 Task: Setup paragraph 1 text in the me for the builder.
Action: Mouse moved to (1278, 92)
Screenshot: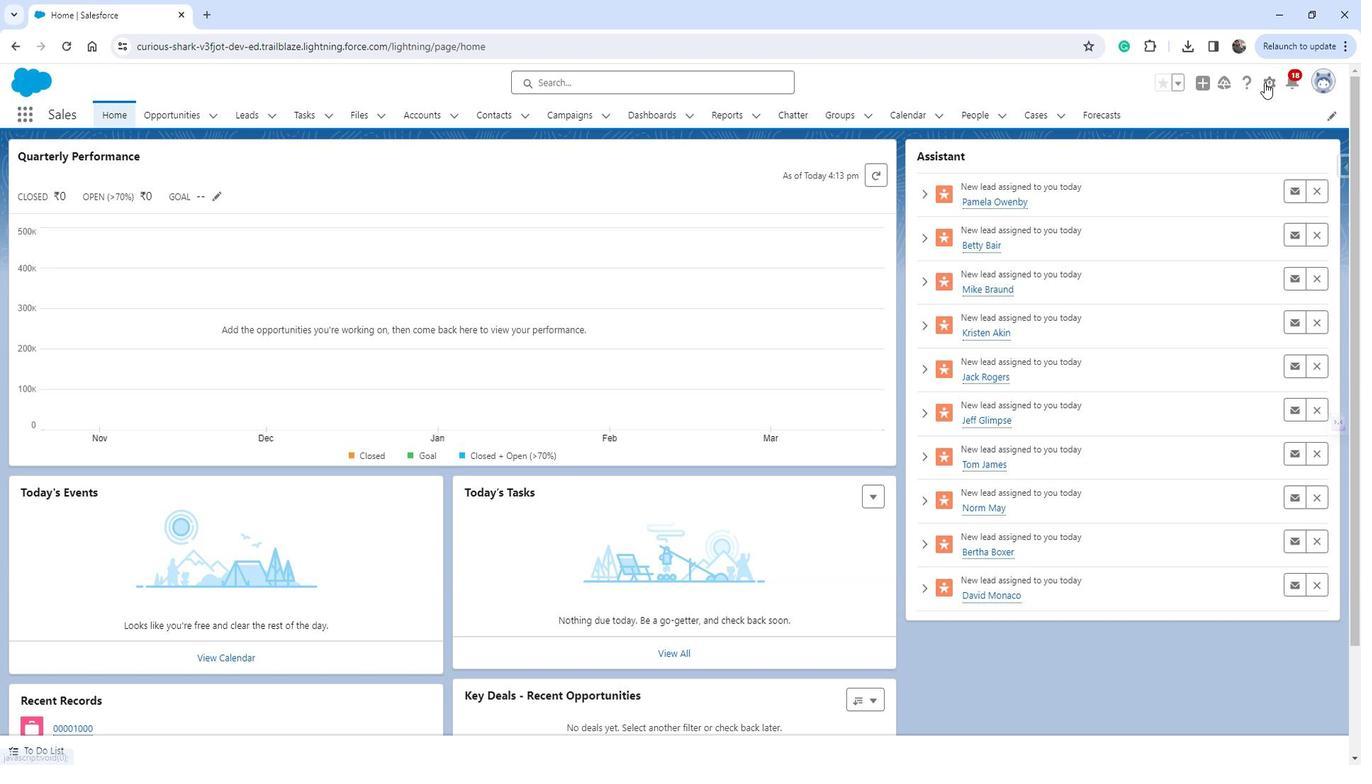 
Action: Mouse pressed left at (1278, 92)
Screenshot: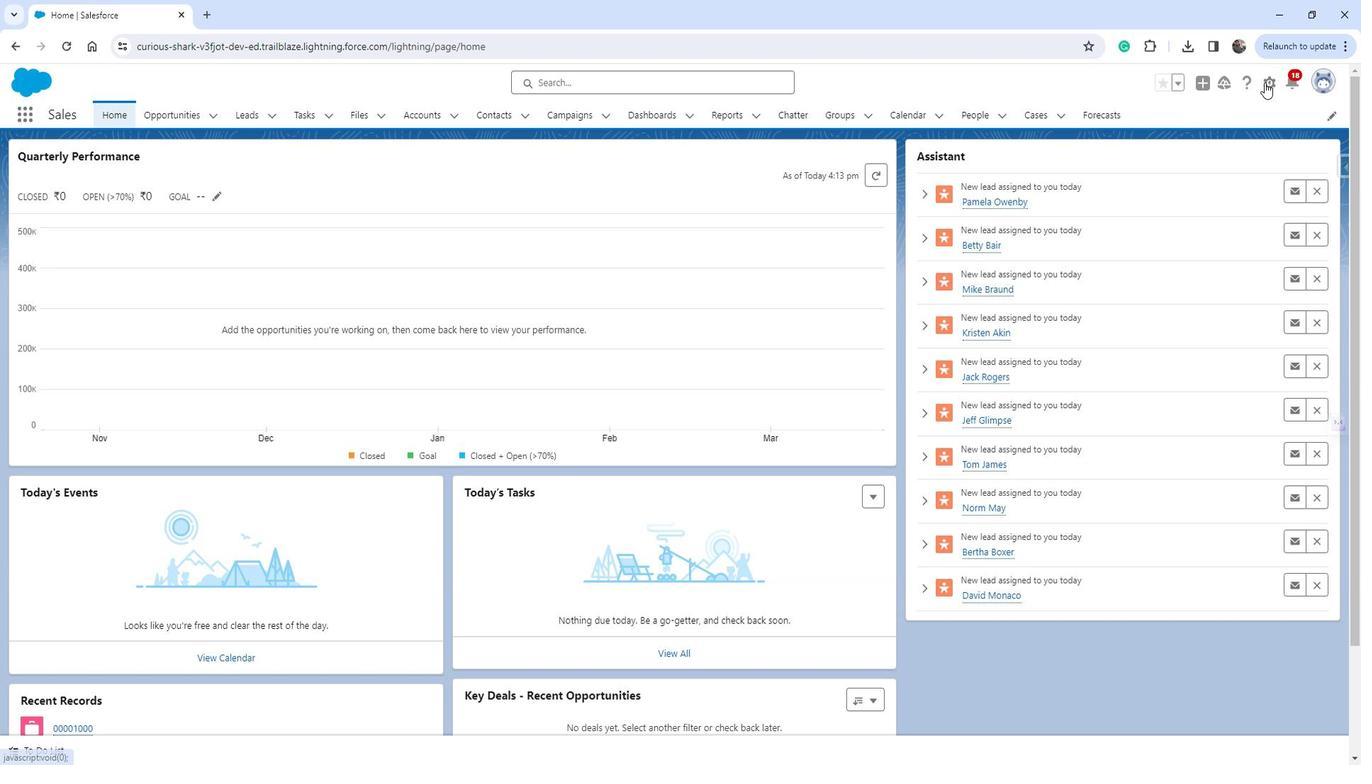 
Action: Mouse moved to (1230, 133)
Screenshot: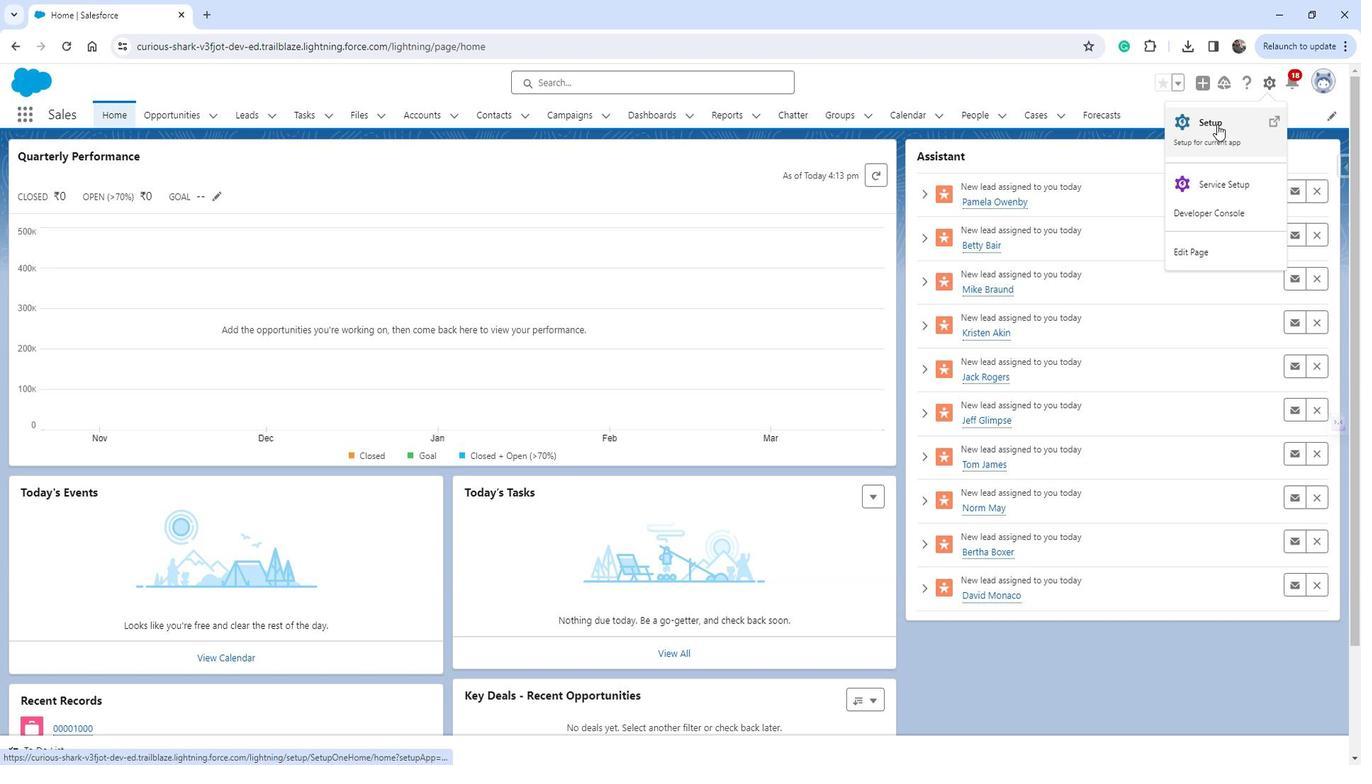 
Action: Mouse pressed left at (1230, 133)
Screenshot: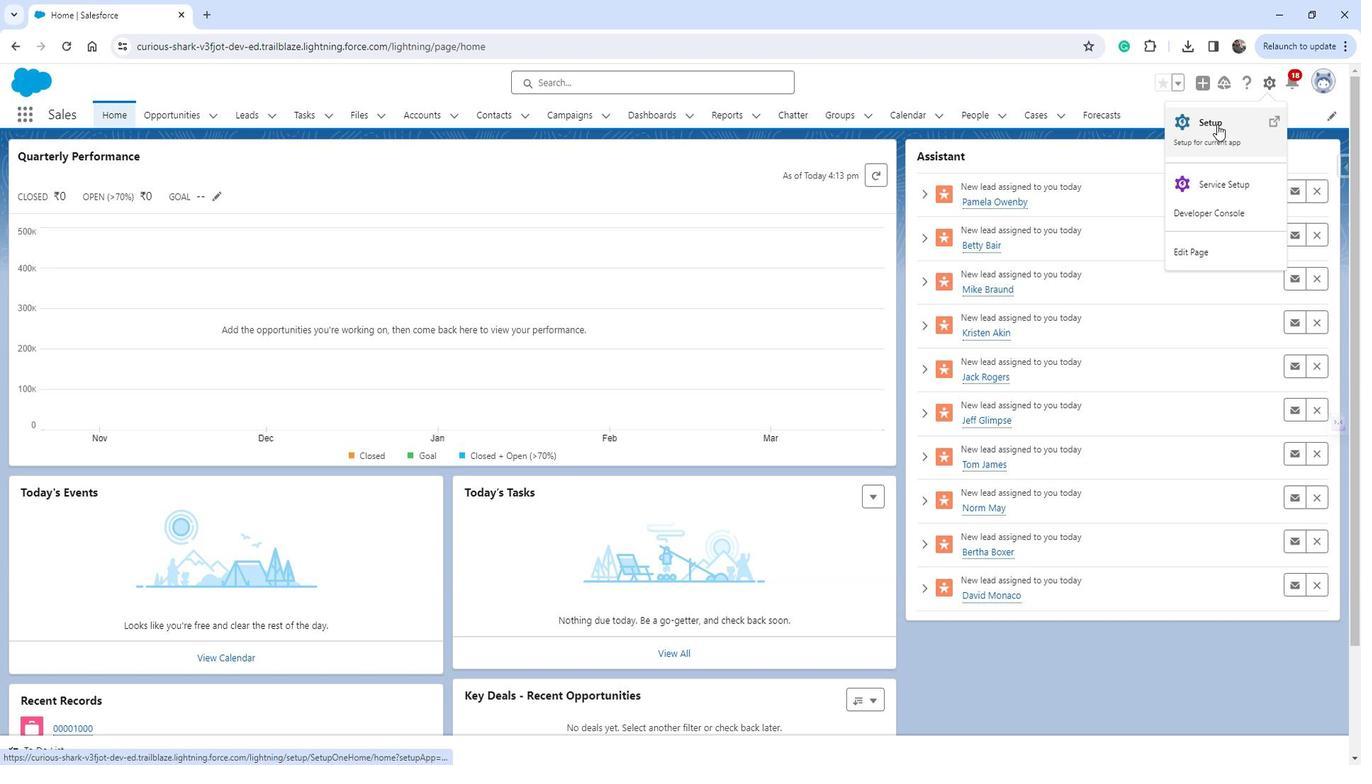 
Action: Mouse moved to (84, 410)
Screenshot: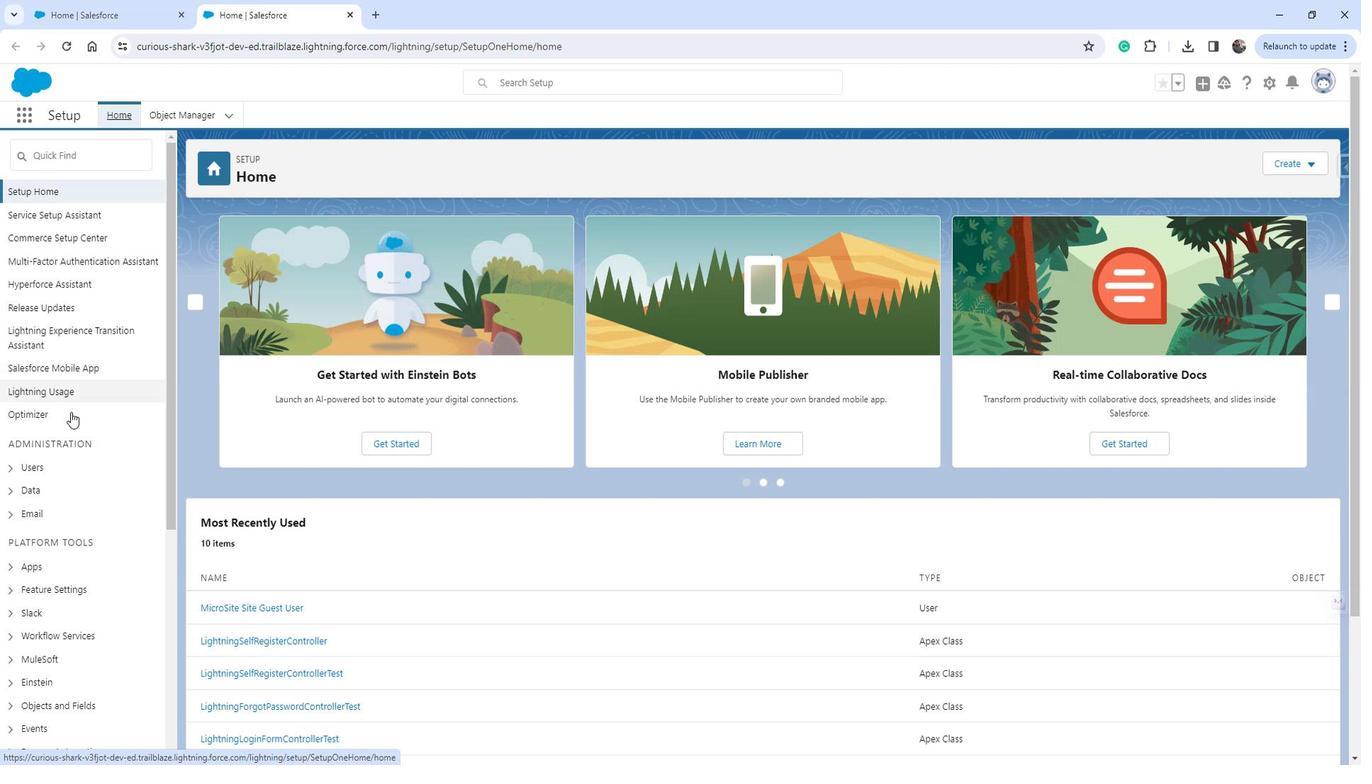 
Action: Mouse scrolled (84, 409) with delta (0, 0)
Screenshot: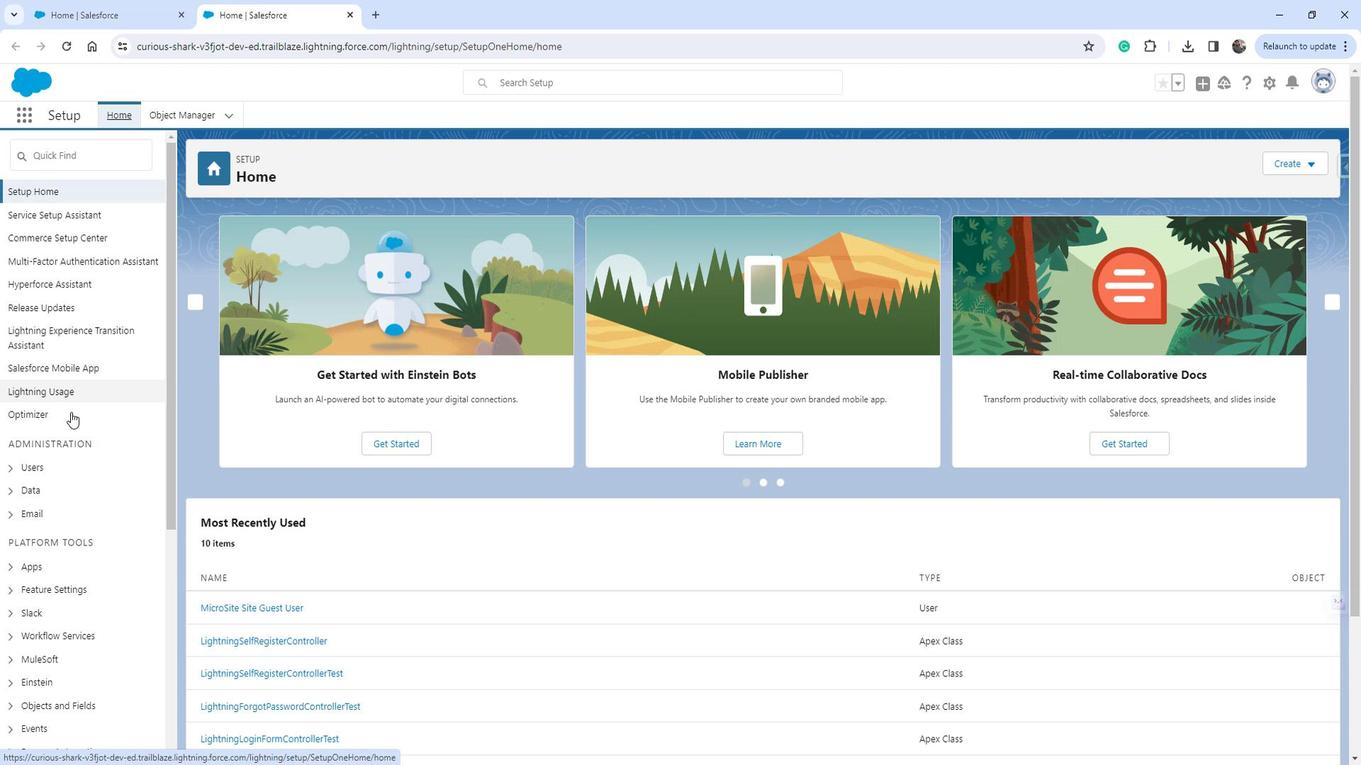 
Action: Mouse scrolled (84, 409) with delta (0, 0)
Screenshot: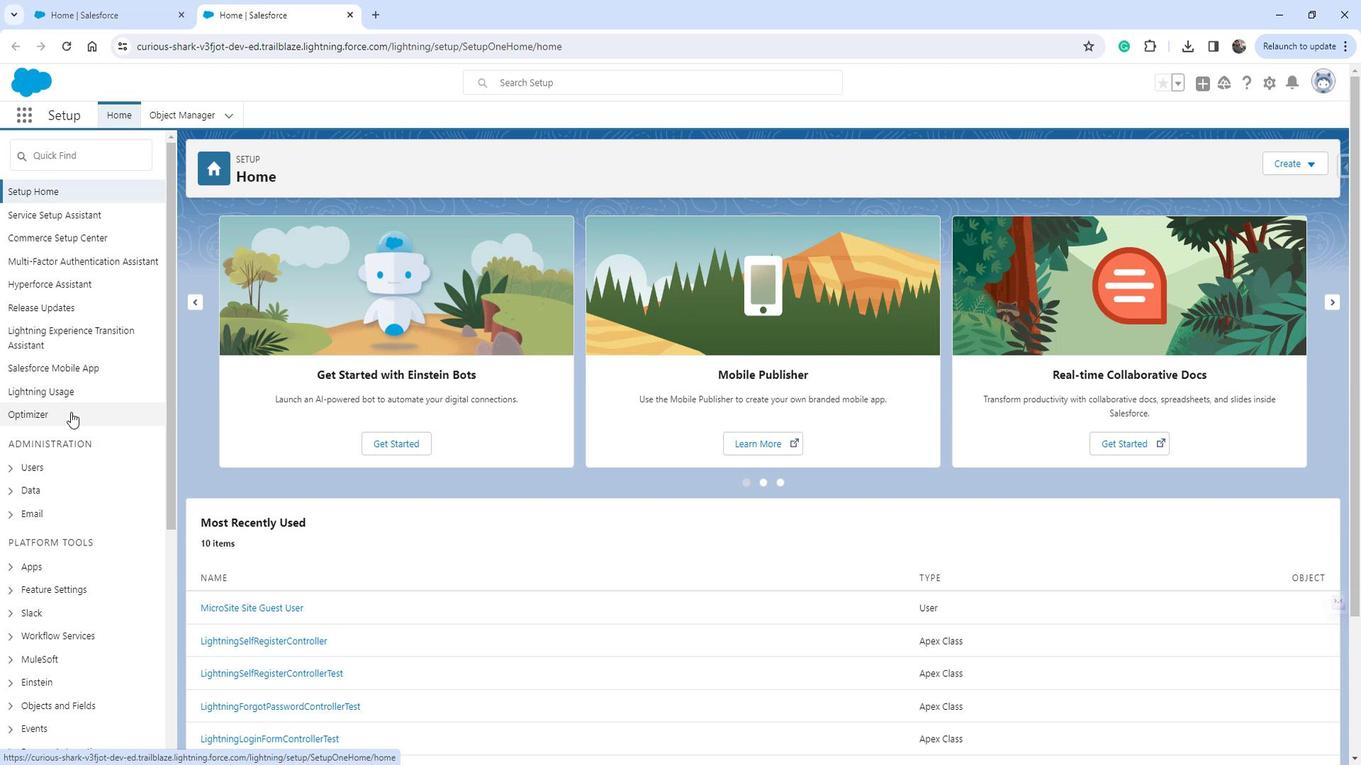 
Action: Mouse scrolled (84, 409) with delta (0, 0)
Screenshot: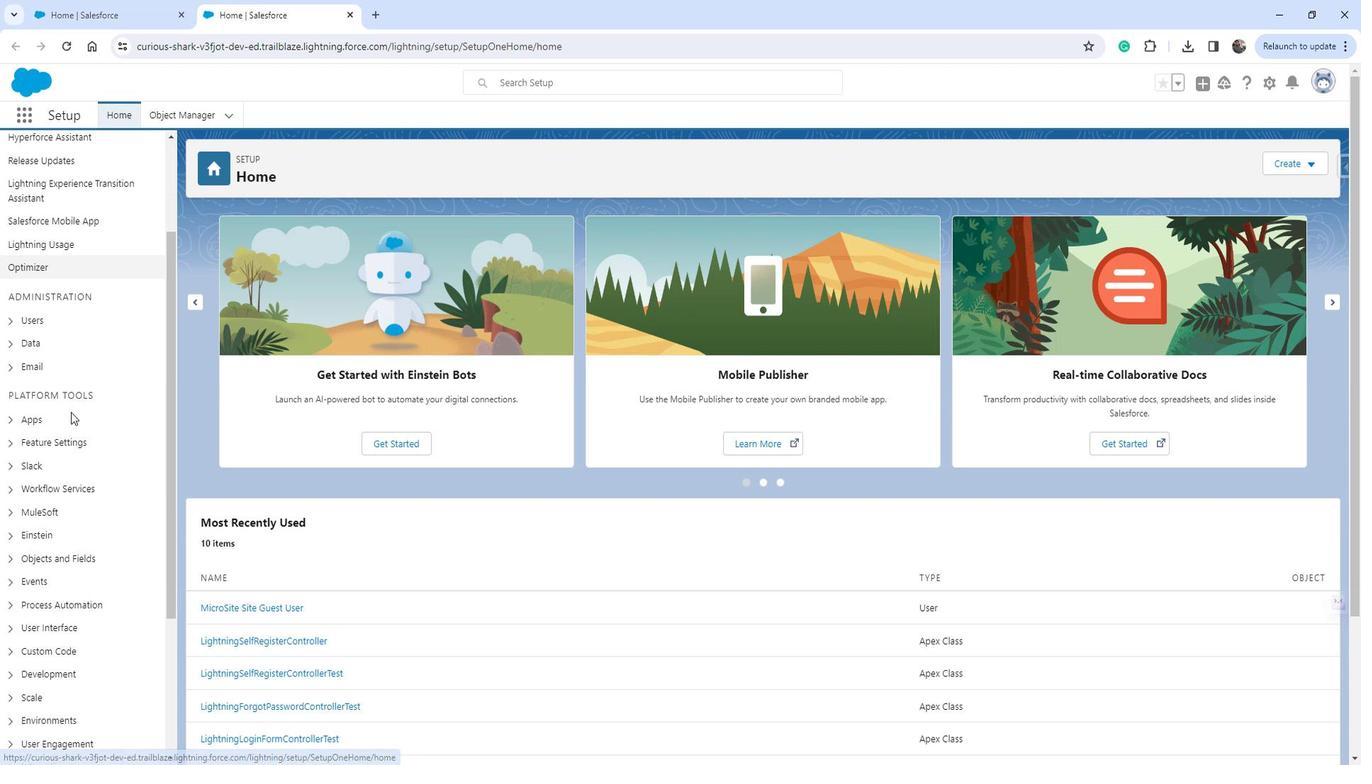 
Action: Mouse moved to (25, 368)
Screenshot: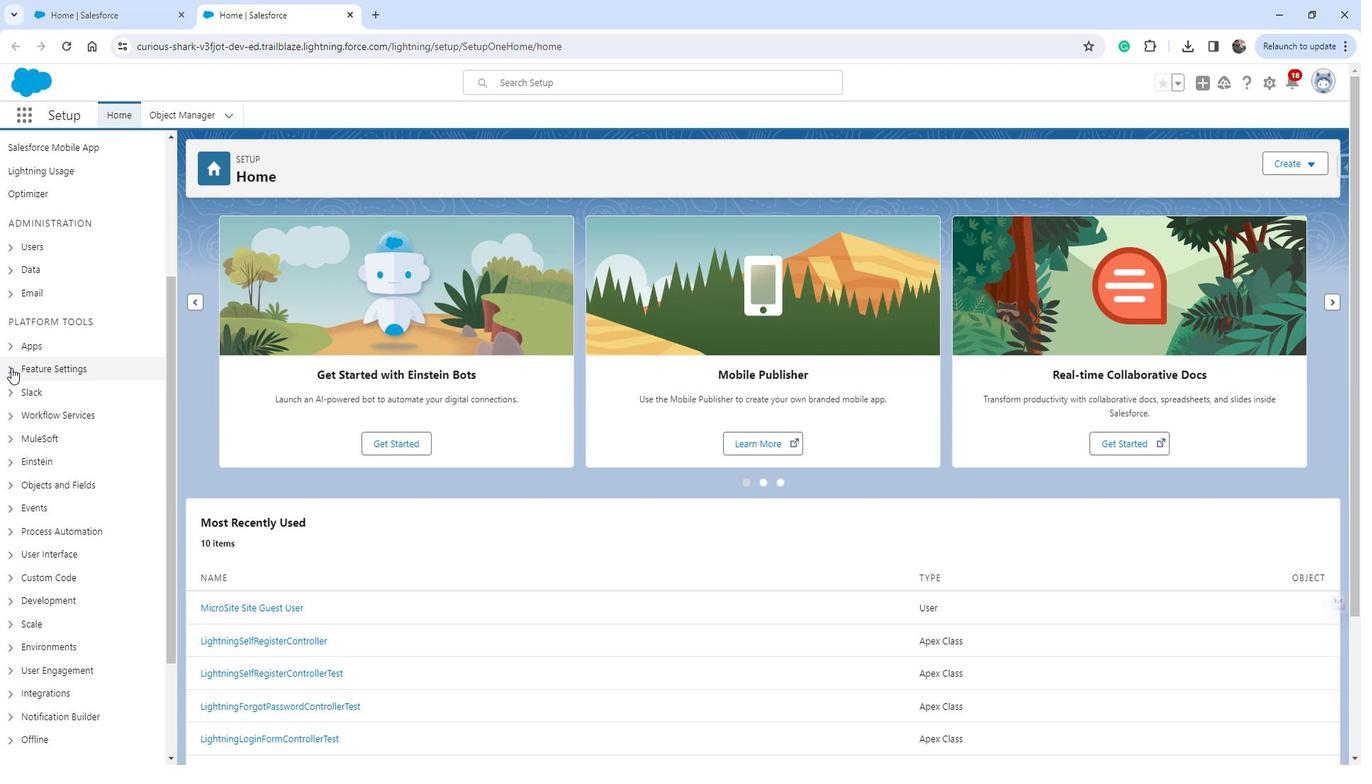 
Action: Mouse pressed left at (25, 368)
Screenshot: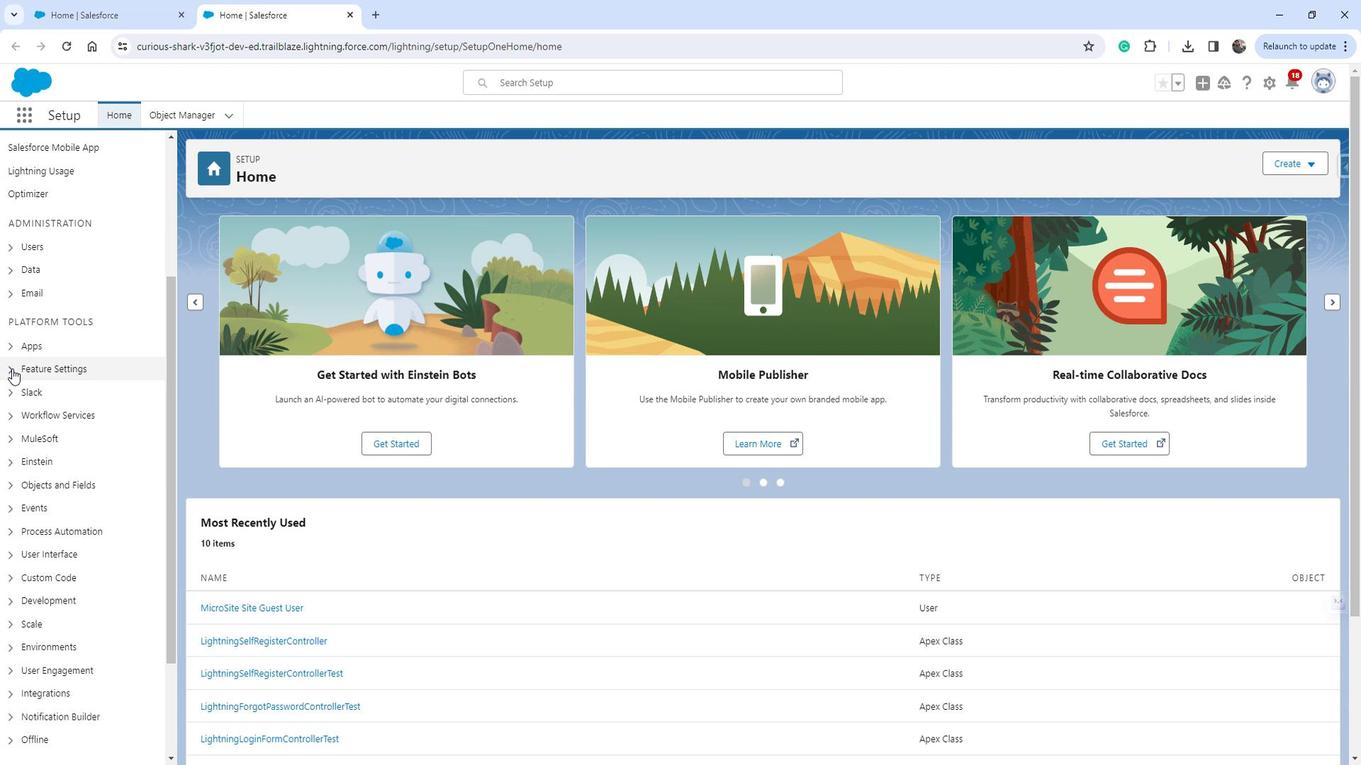 
Action: Mouse moved to (77, 377)
Screenshot: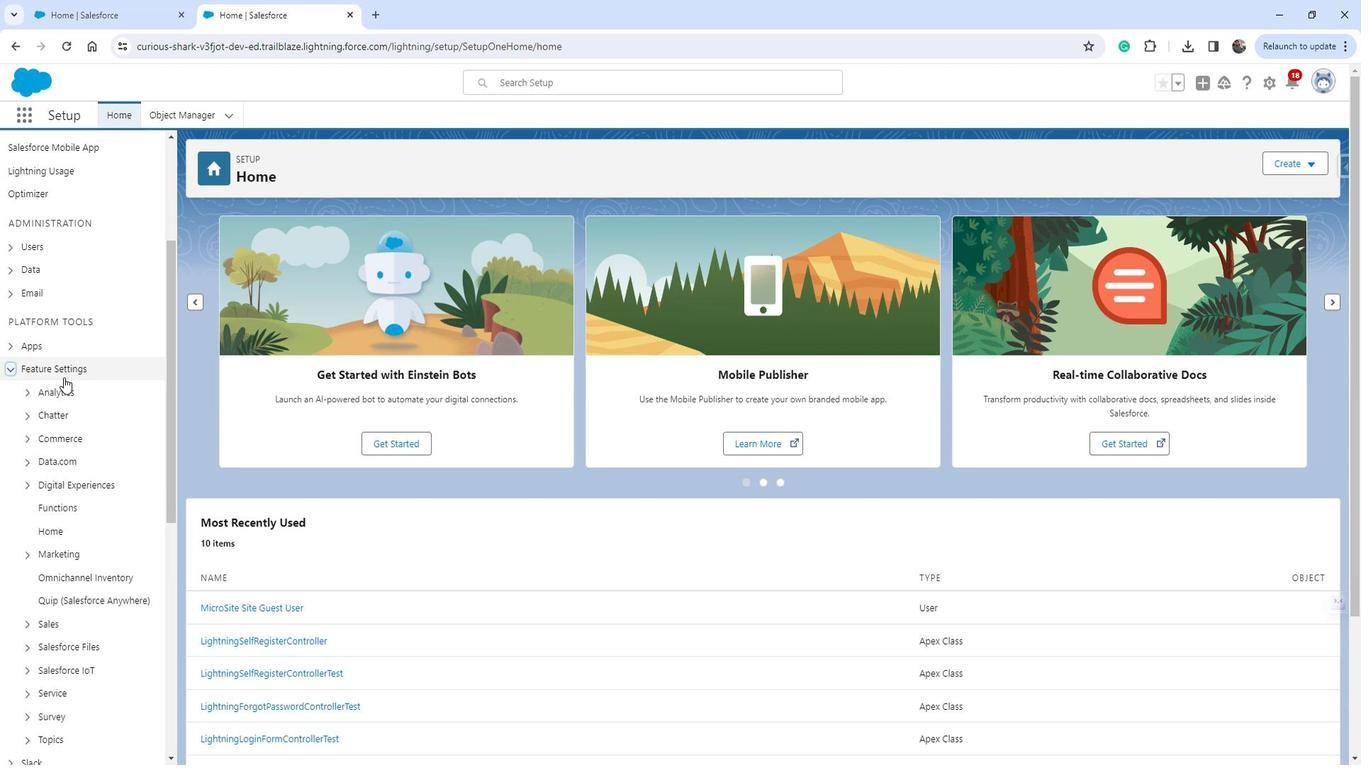 
Action: Mouse scrolled (77, 376) with delta (0, 0)
Screenshot: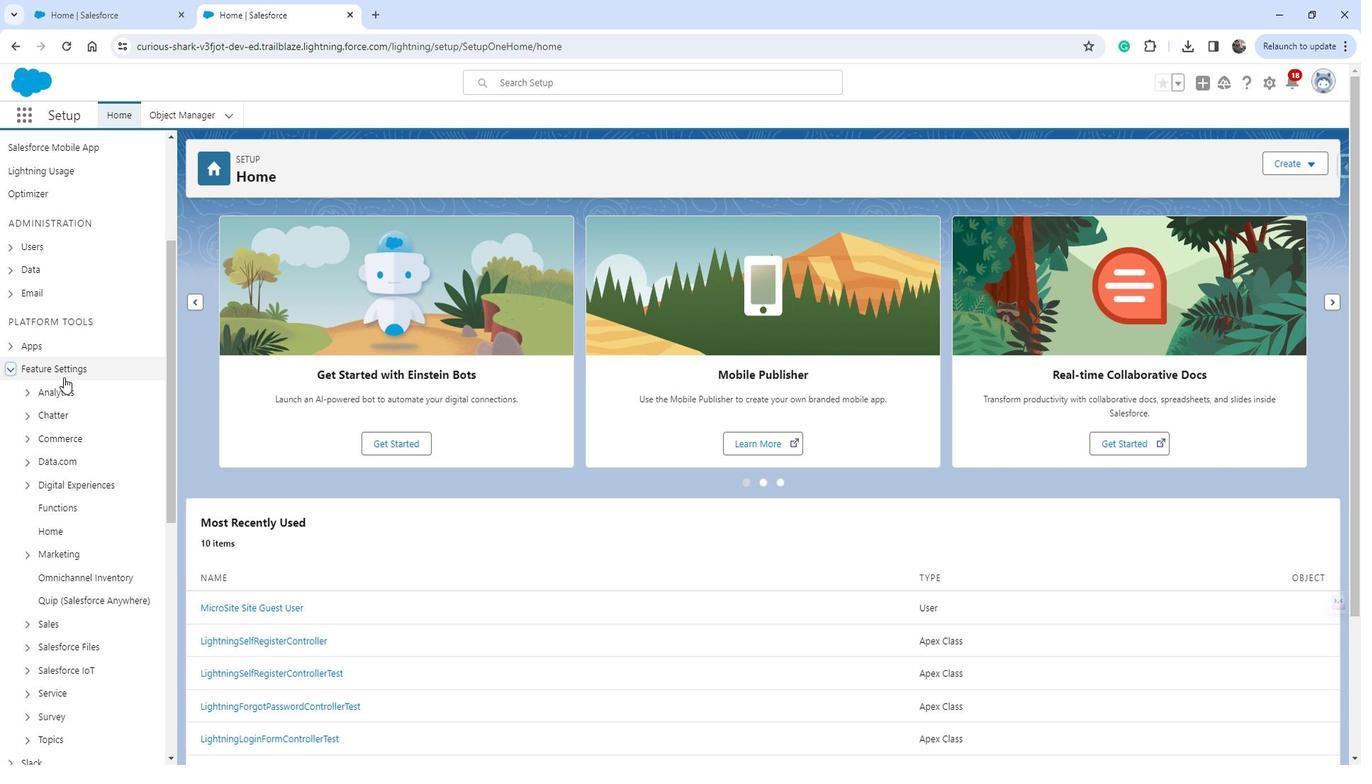 
Action: Mouse scrolled (77, 376) with delta (0, 0)
Screenshot: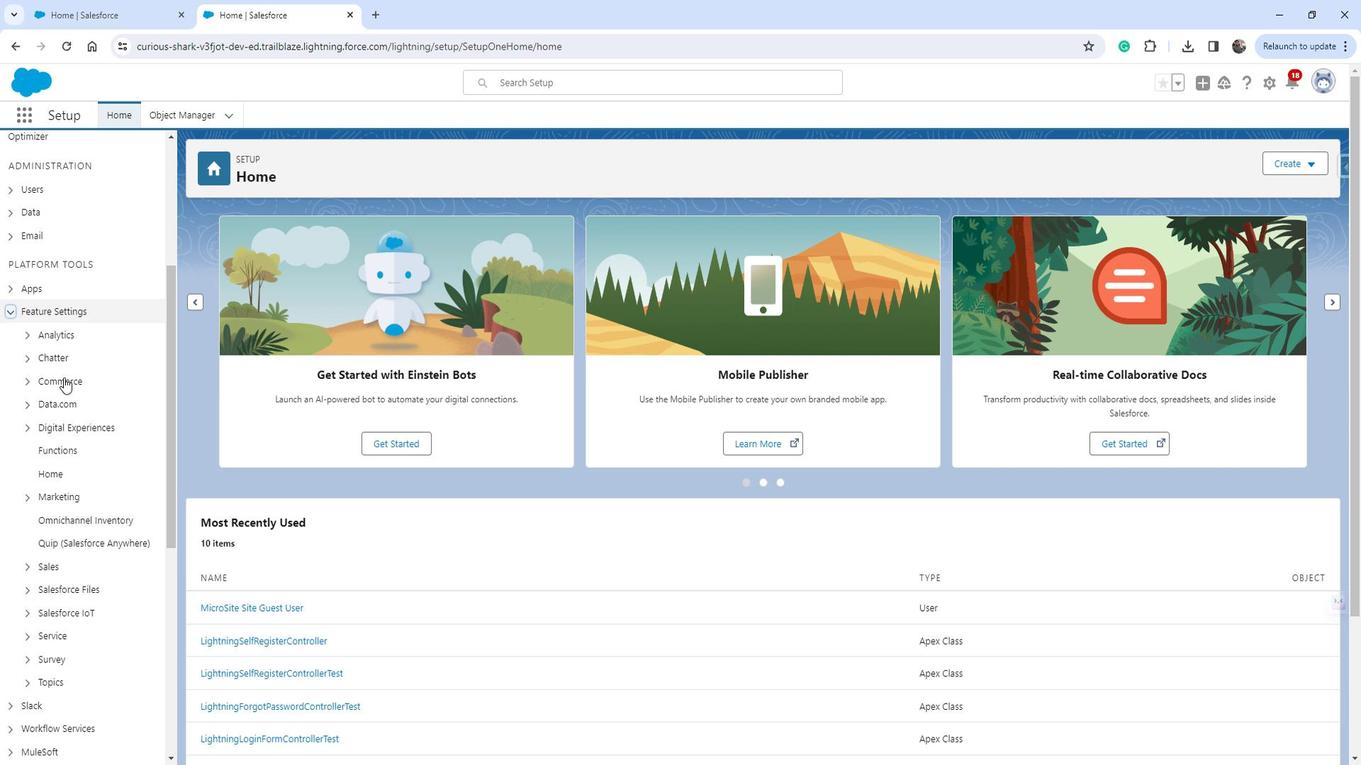 
Action: Mouse moved to (37, 338)
Screenshot: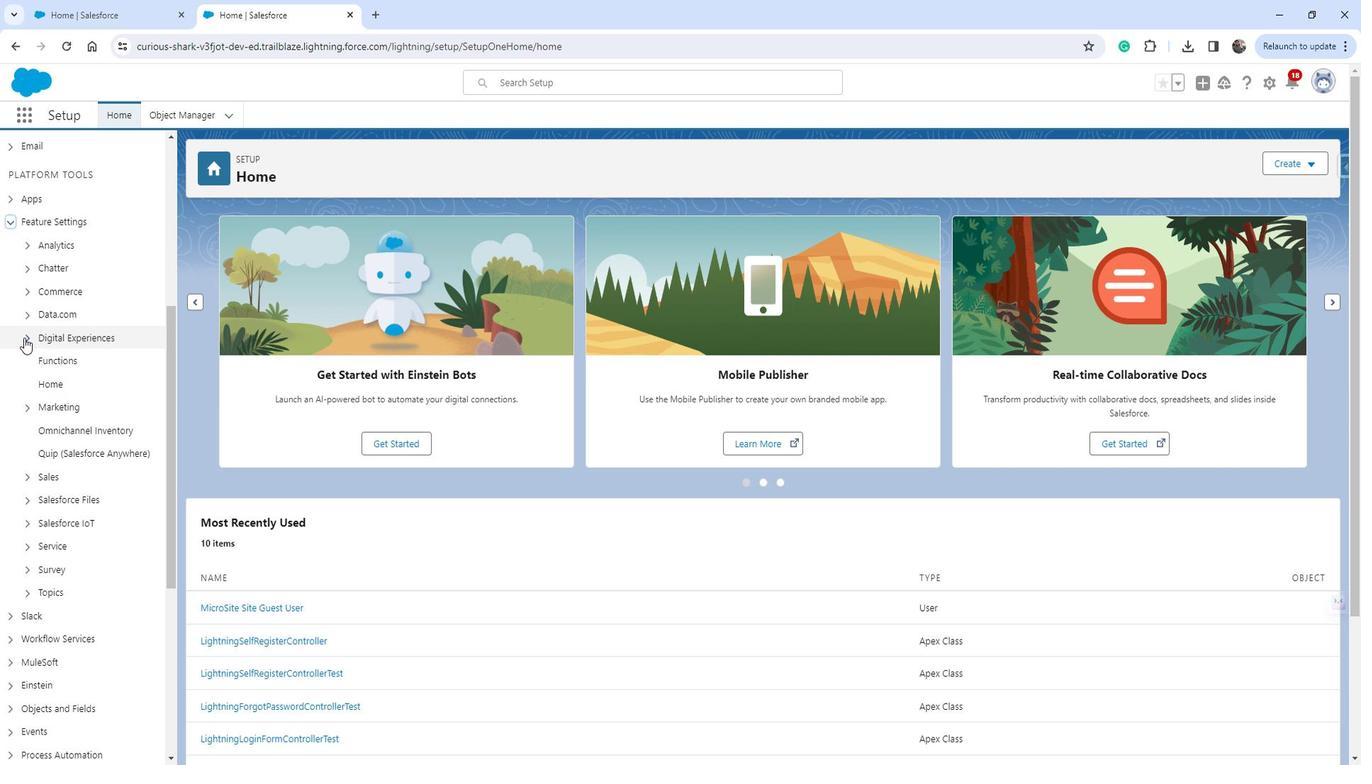 
Action: Mouse pressed left at (37, 338)
Screenshot: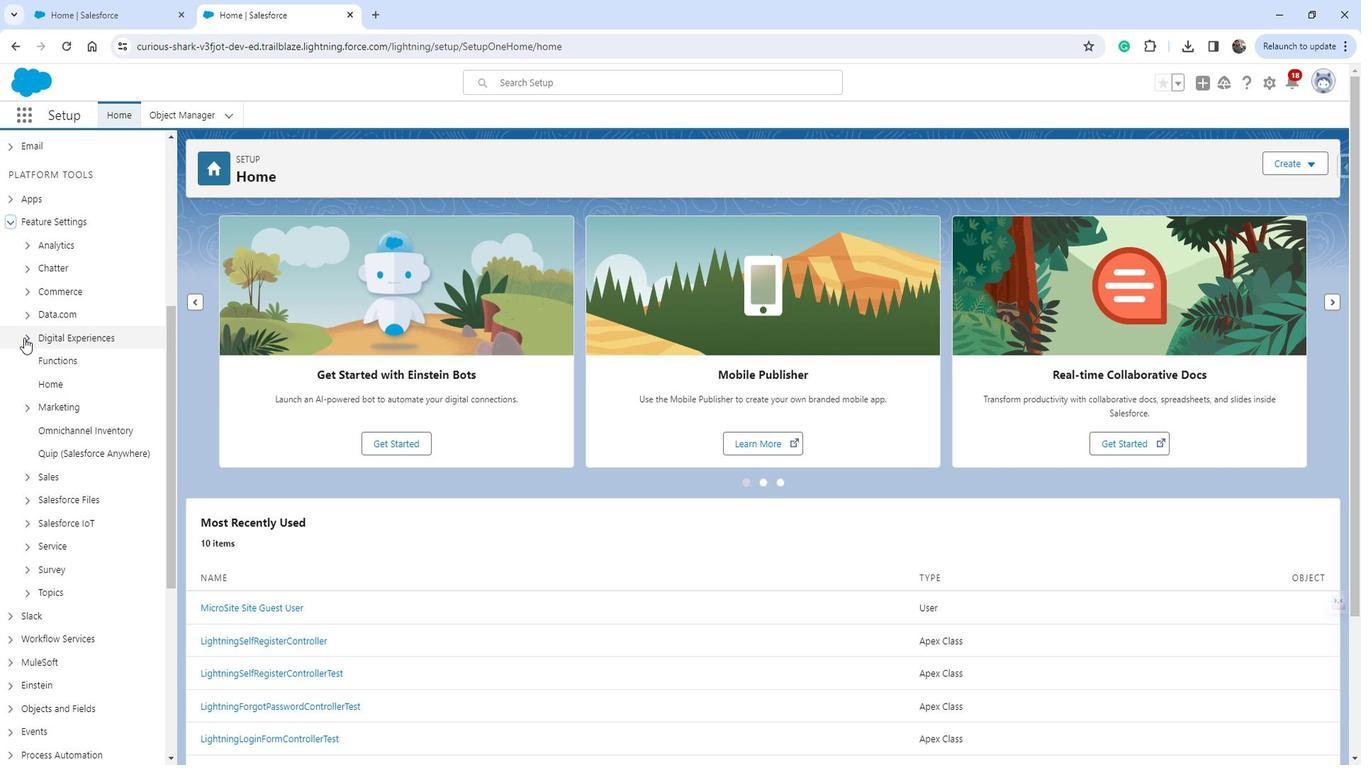 
Action: Mouse moved to (82, 360)
Screenshot: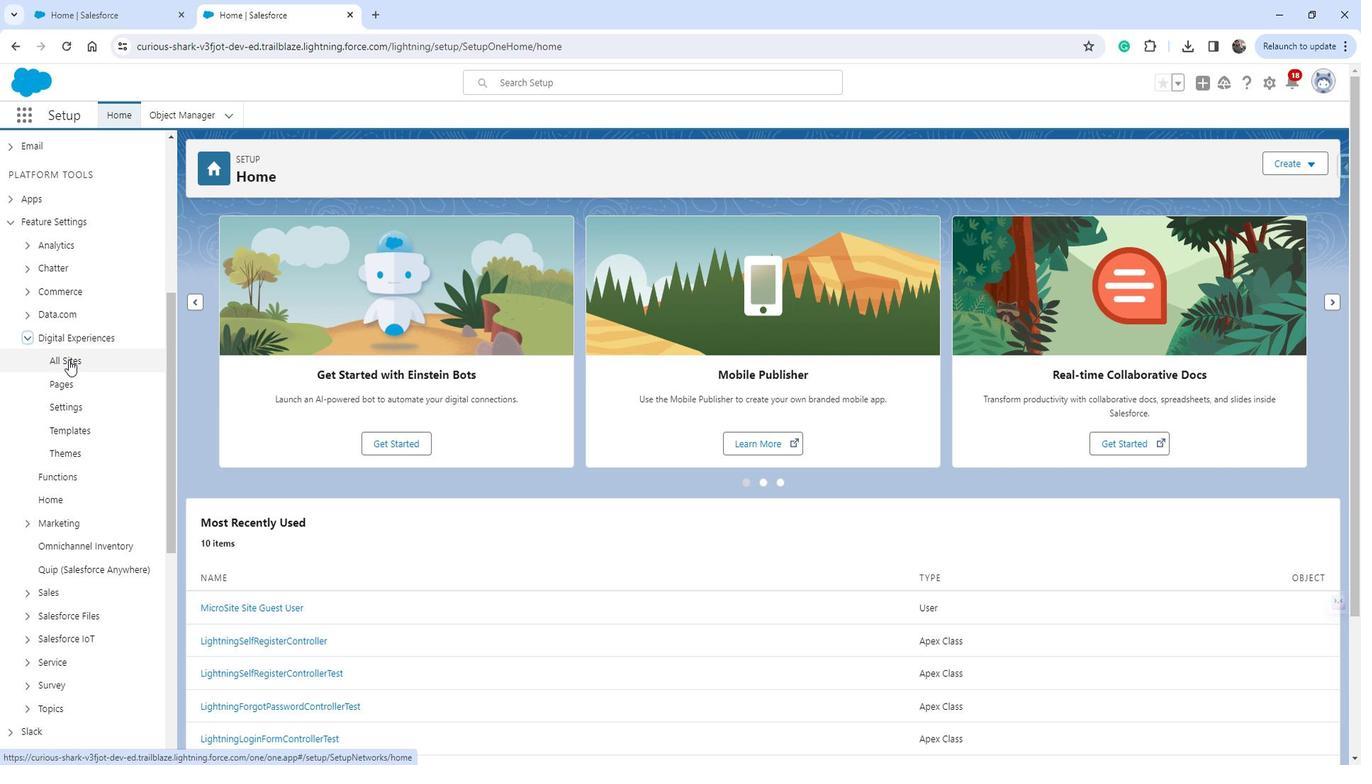 
Action: Mouse pressed left at (82, 360)
Screenshot: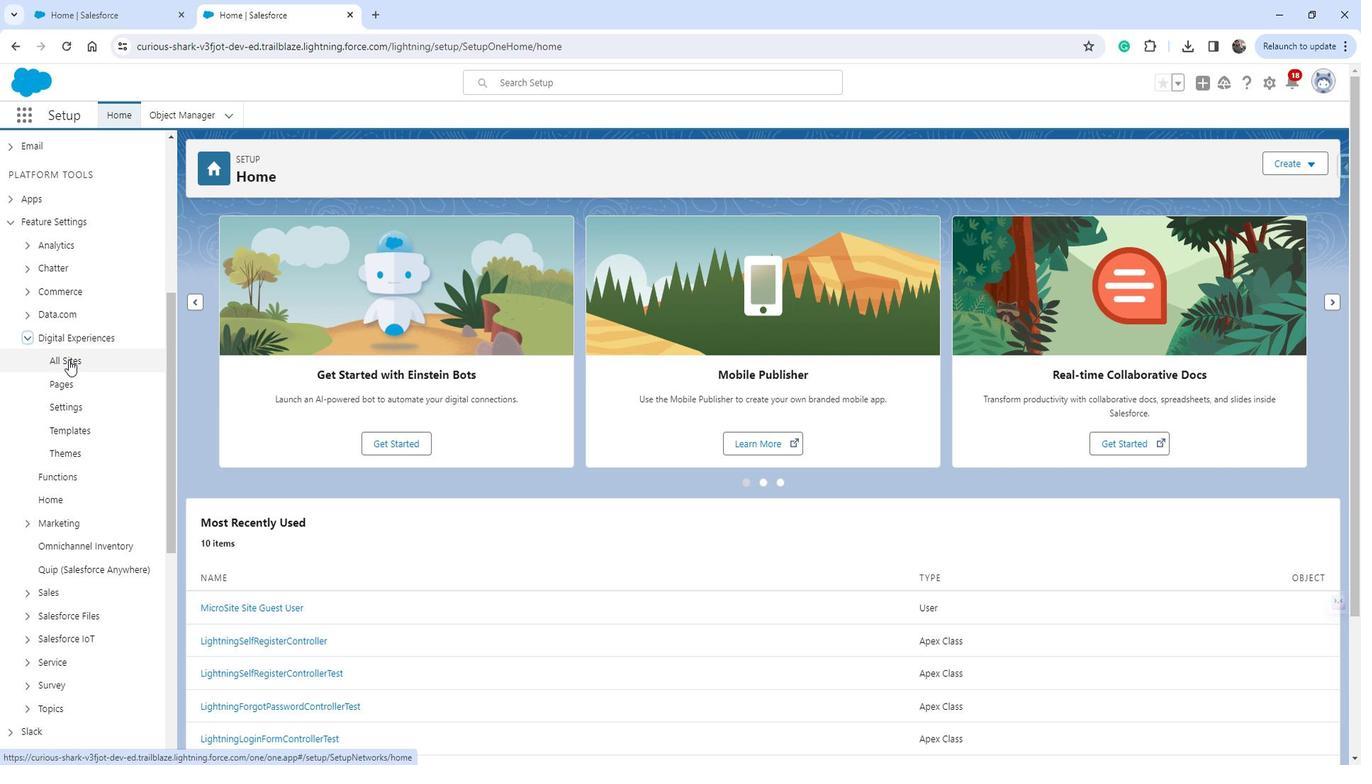 
Action: Mouse moved to (239, 341)
Screenshot: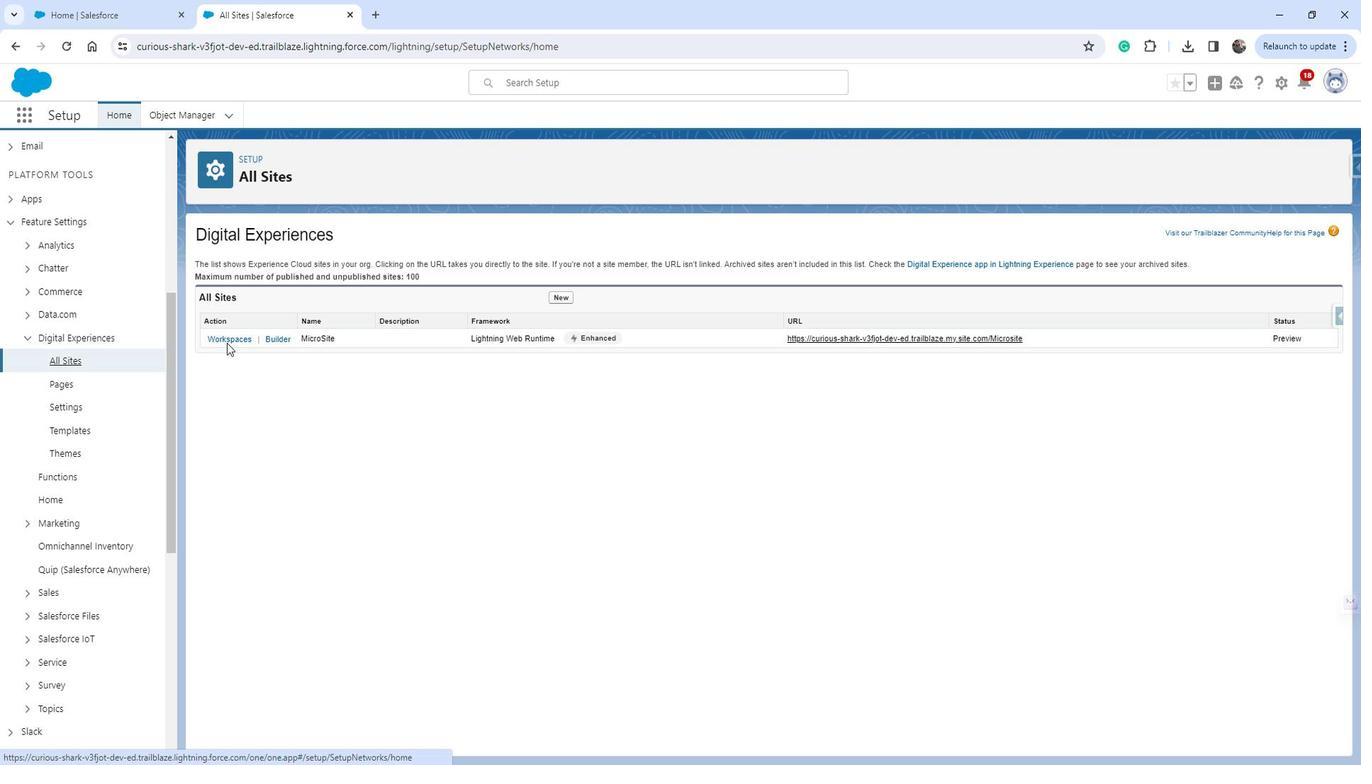
Action: Mouse pressed left at (239, 341)
Screenshot: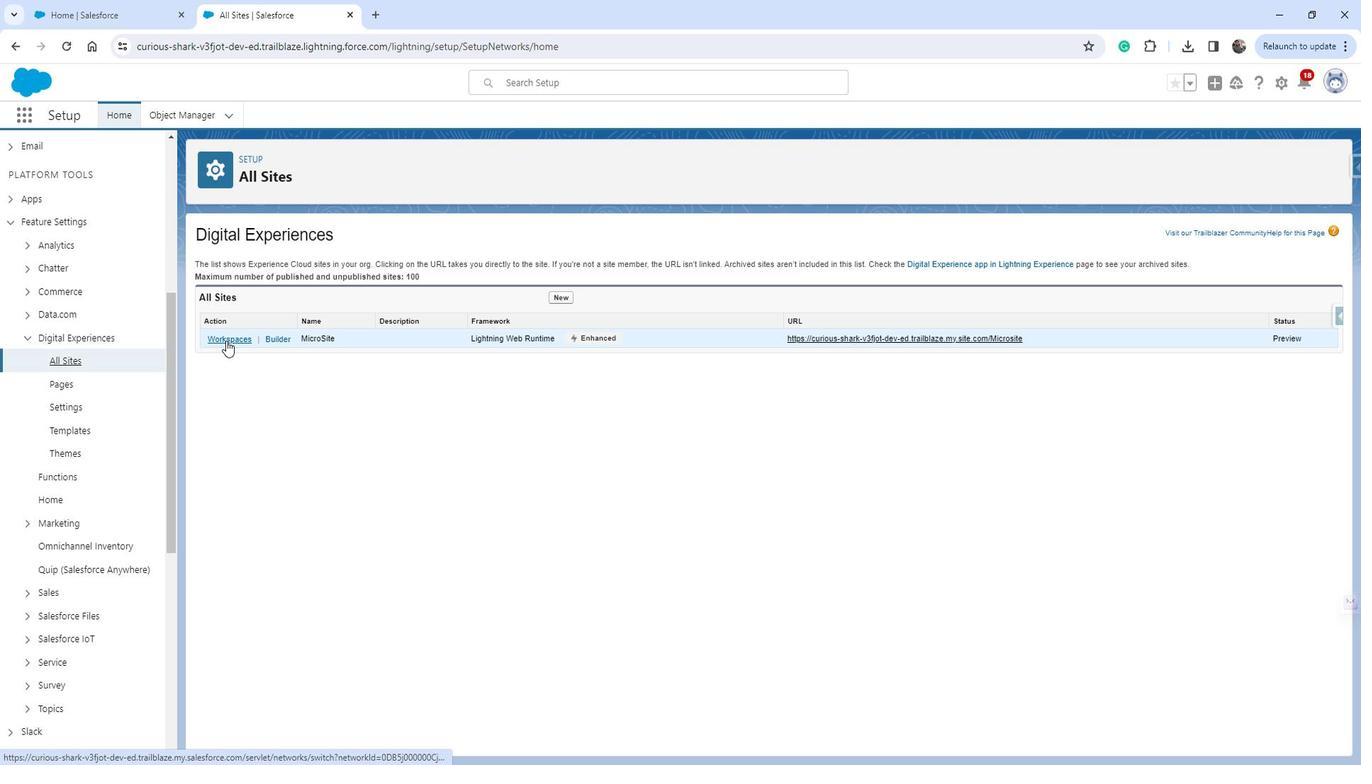 
Action: Mouse moved to (199, 350)
Screenshot: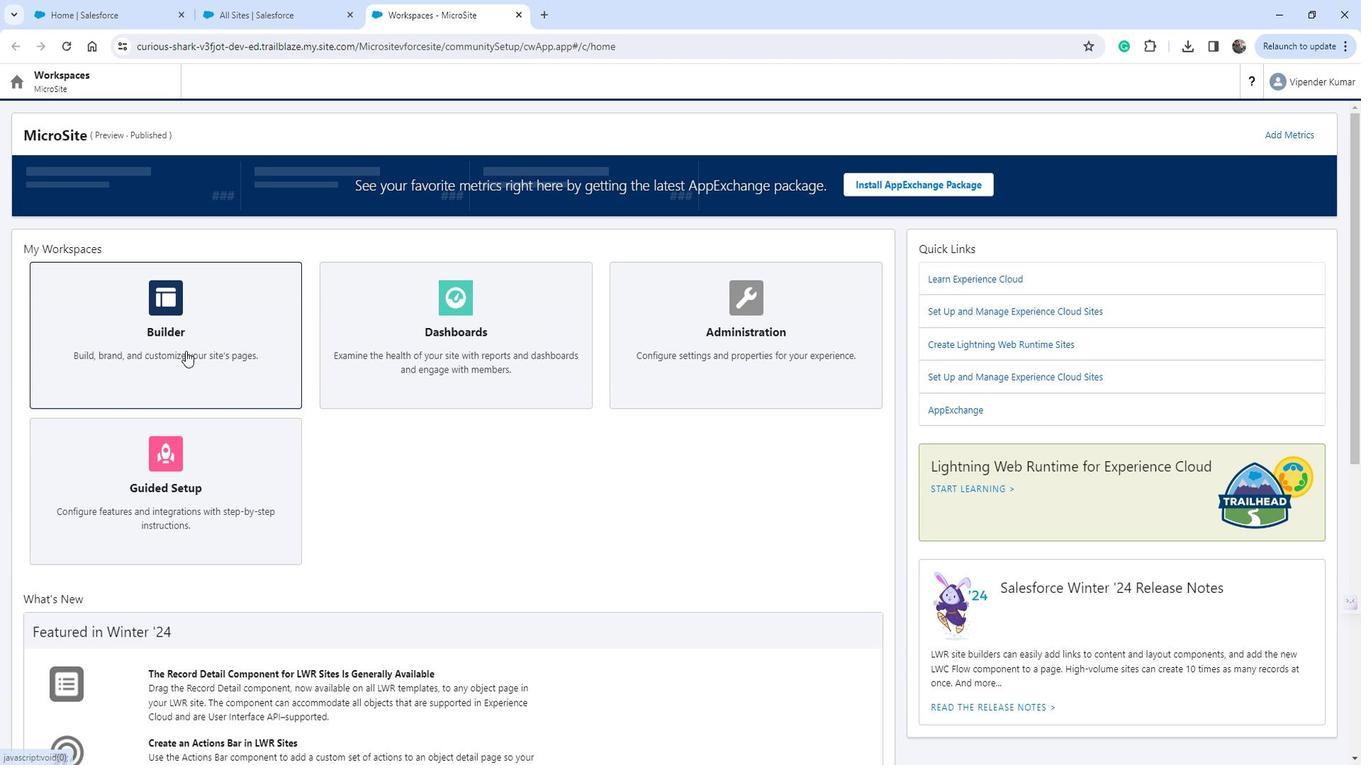 
Action: Mouse pressed left at (199, 350)
Screenshot: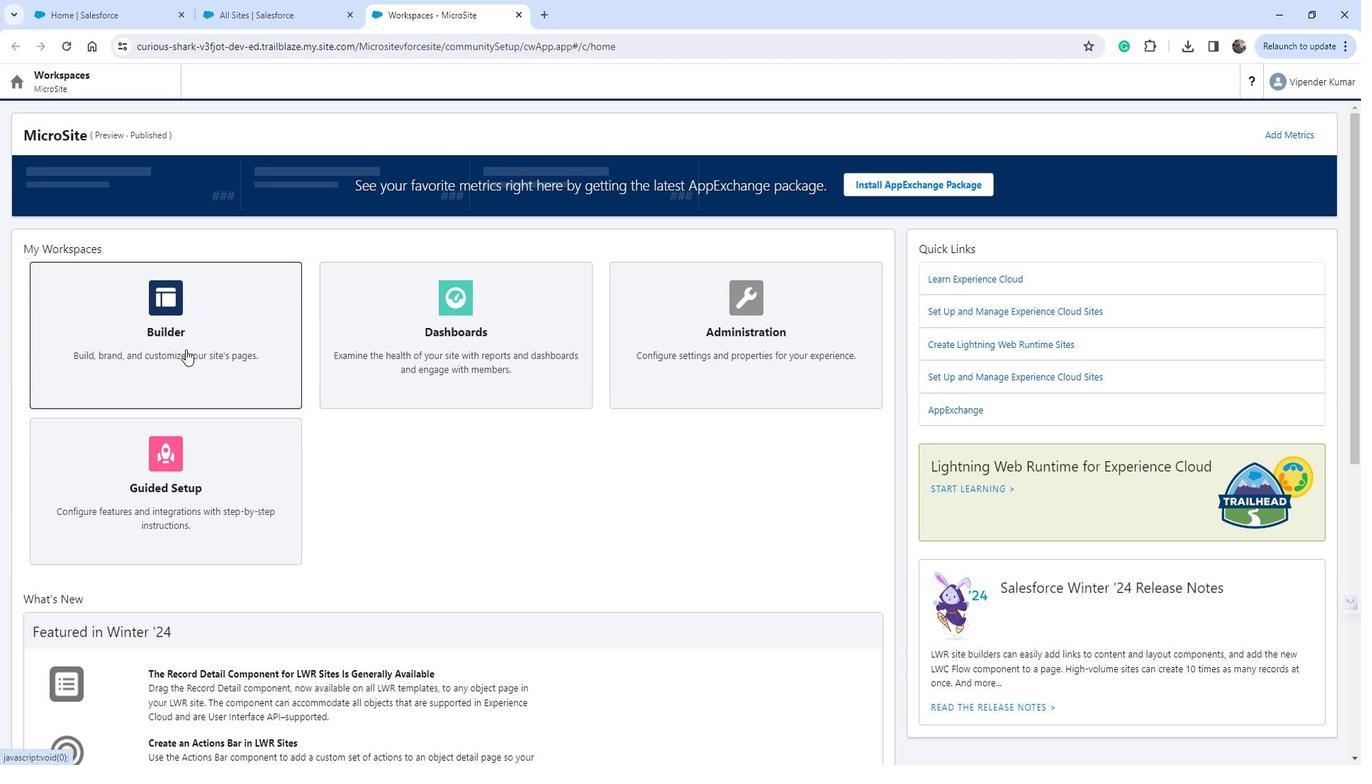 
Action: Mouse moved to (41, 180)
Screenshot: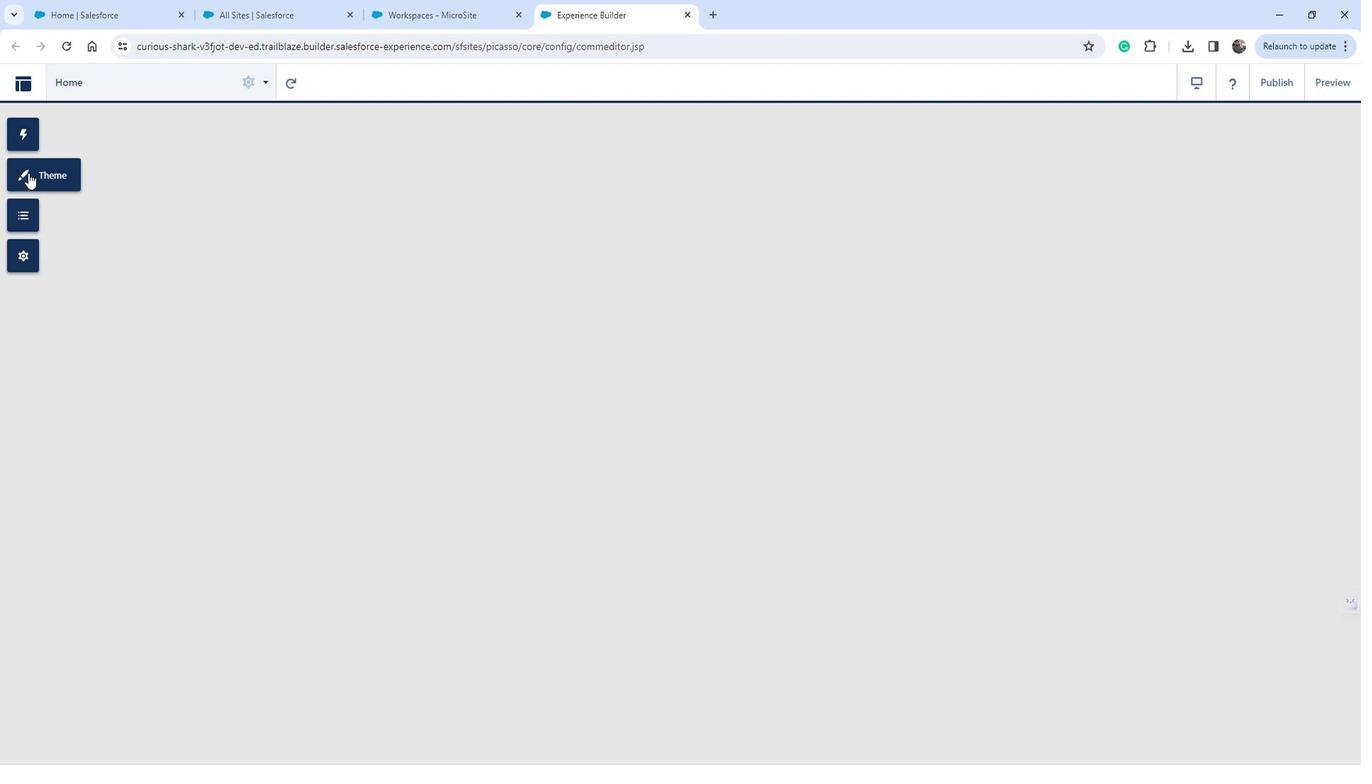 
Action: Mouse pressed left at (41, 180)
Screenshot: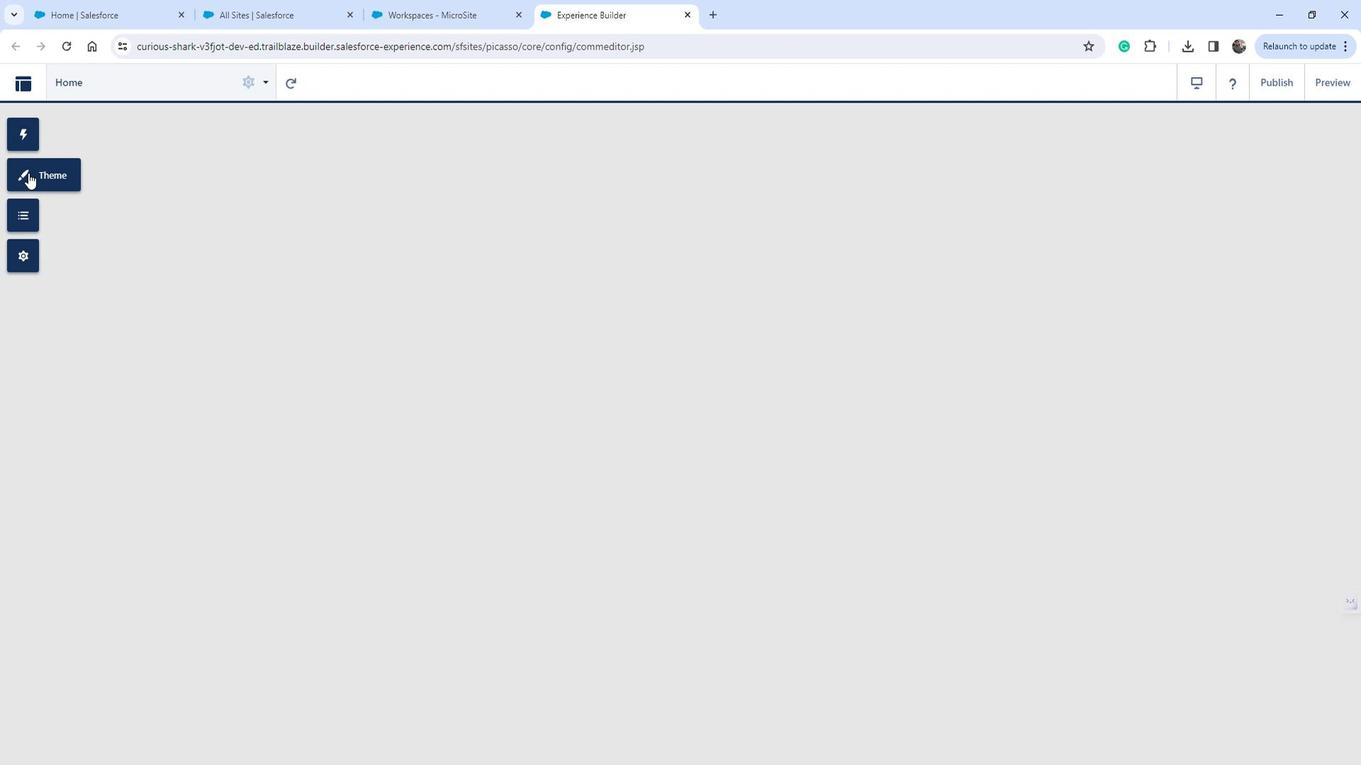 
Action: Mouse moved to (190, 219)
Screenshot: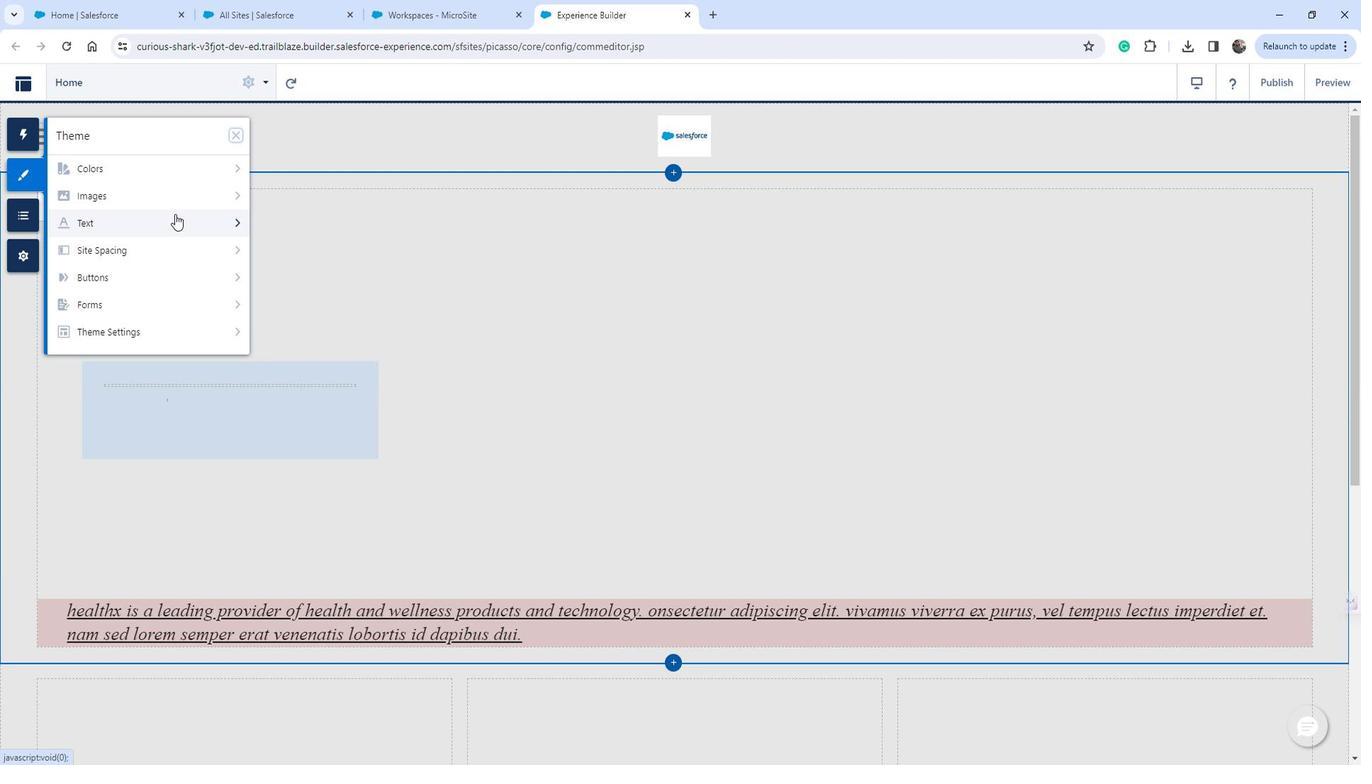 
Action: Mouse pressed left at (190, 219)
Screenshot: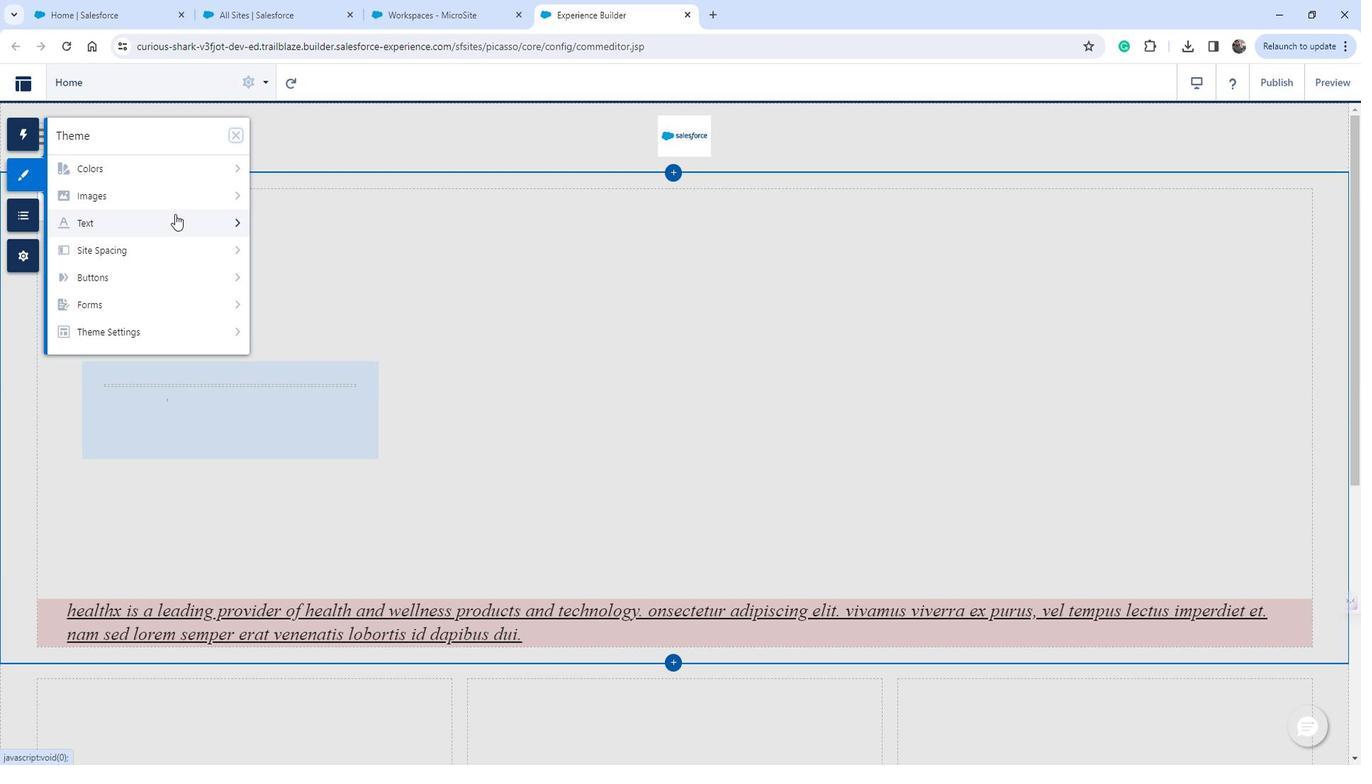 
Action: Mouse moved to (247, 174)
Screenshot: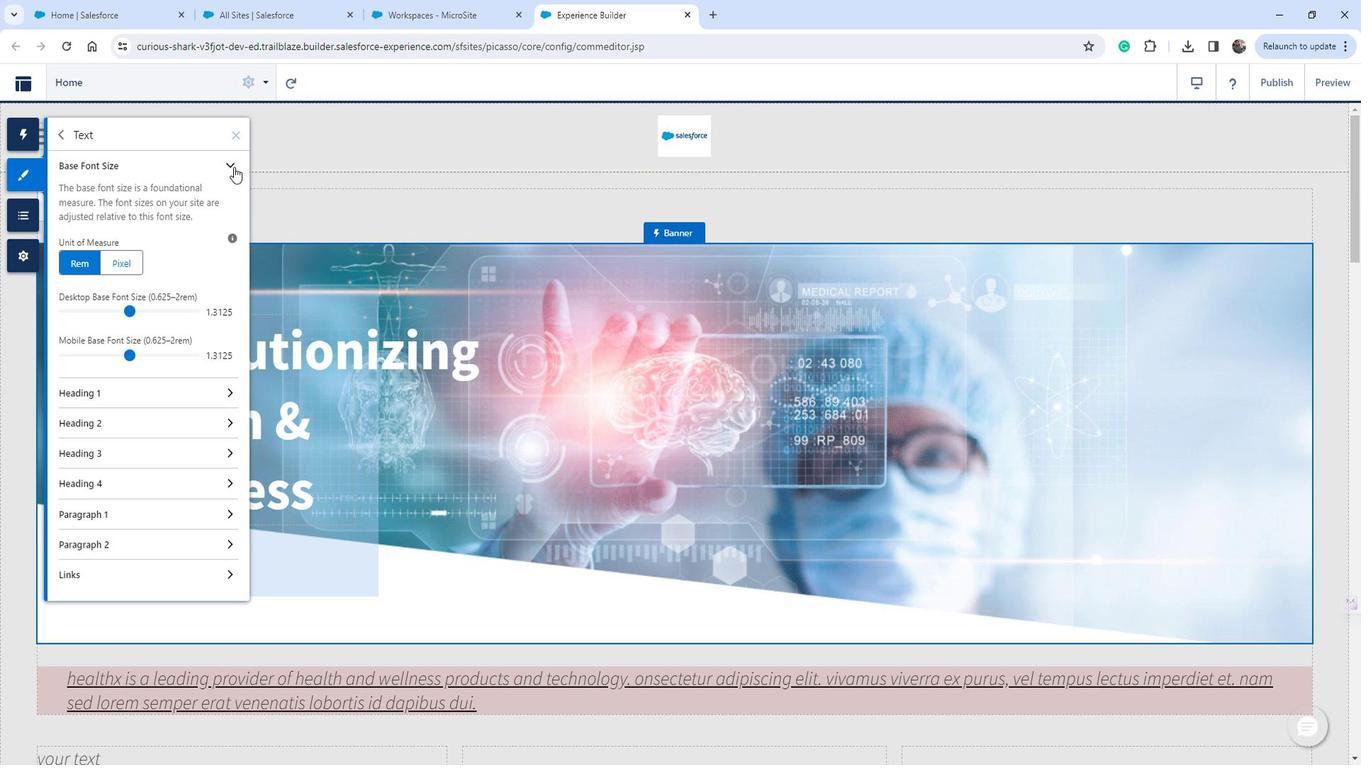 
Action: Mouse pressed left at (247, 174)
Screenshot: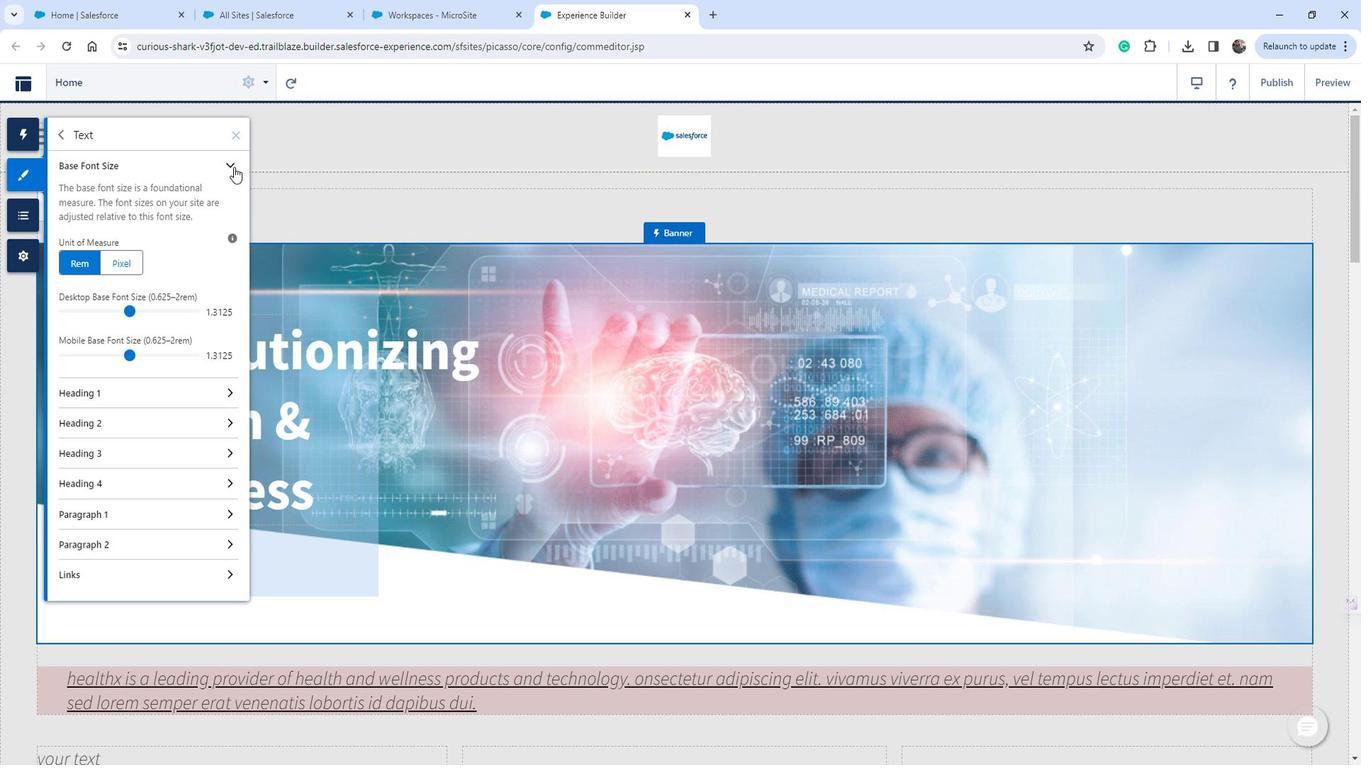 
Action: Mouse moved to (187, 319)
Screenshot: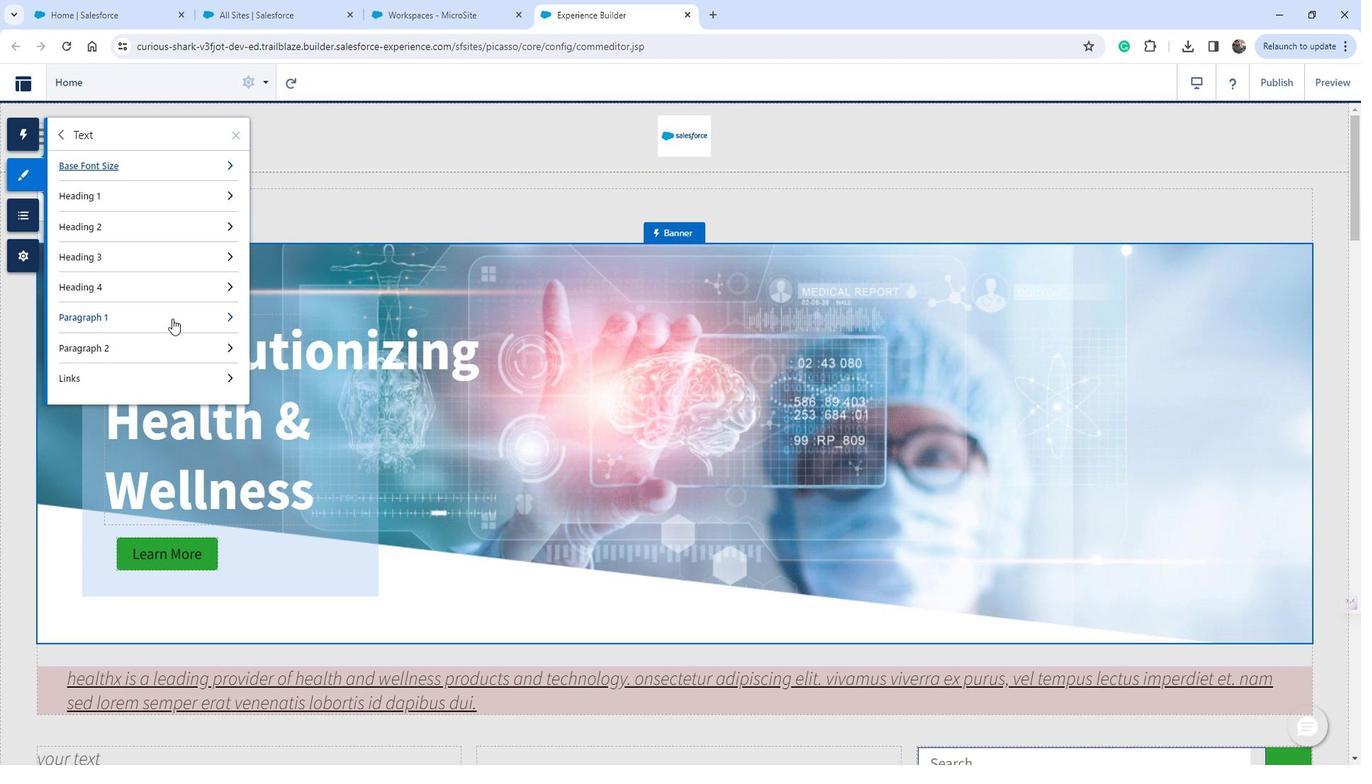 
Action: Mouse pressed left at (187, 319)
Screenshot: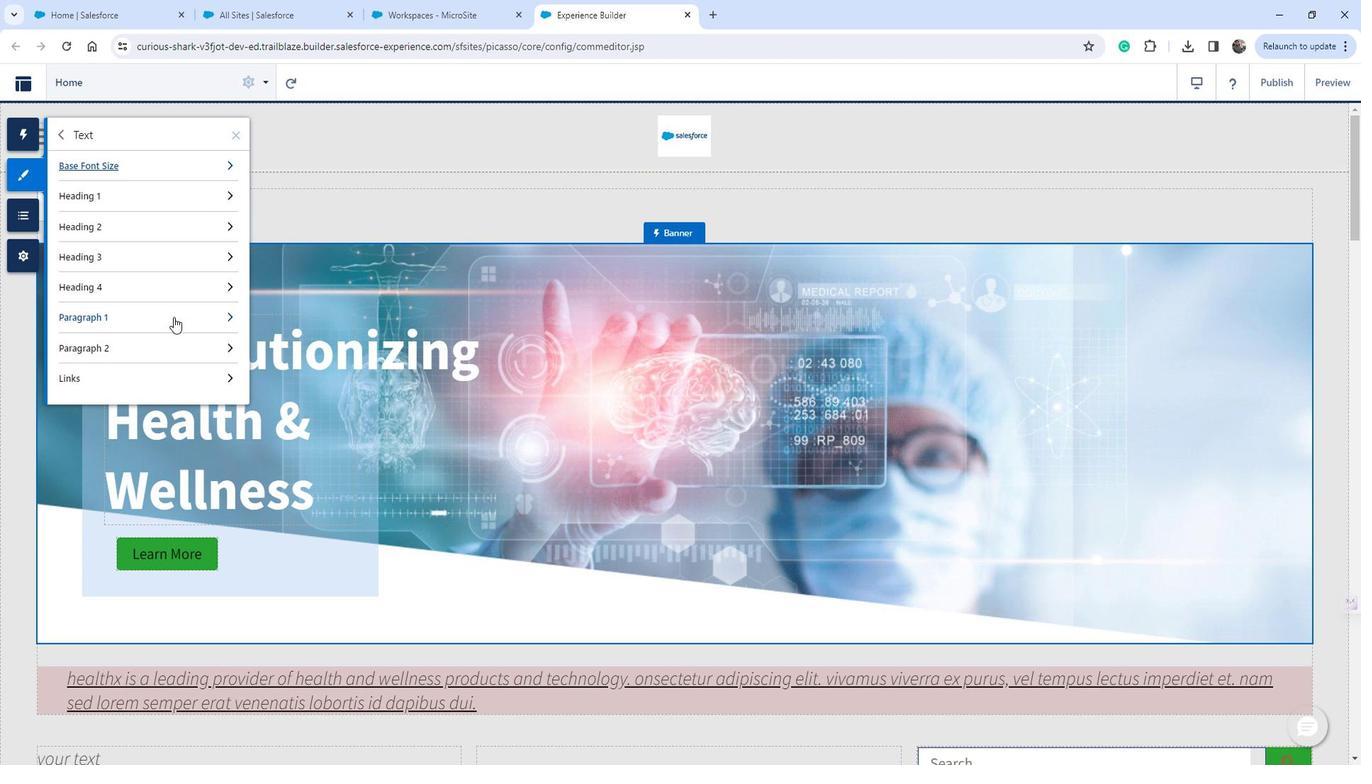 
Action: Mouse moved to (178, 359)
Screenshot: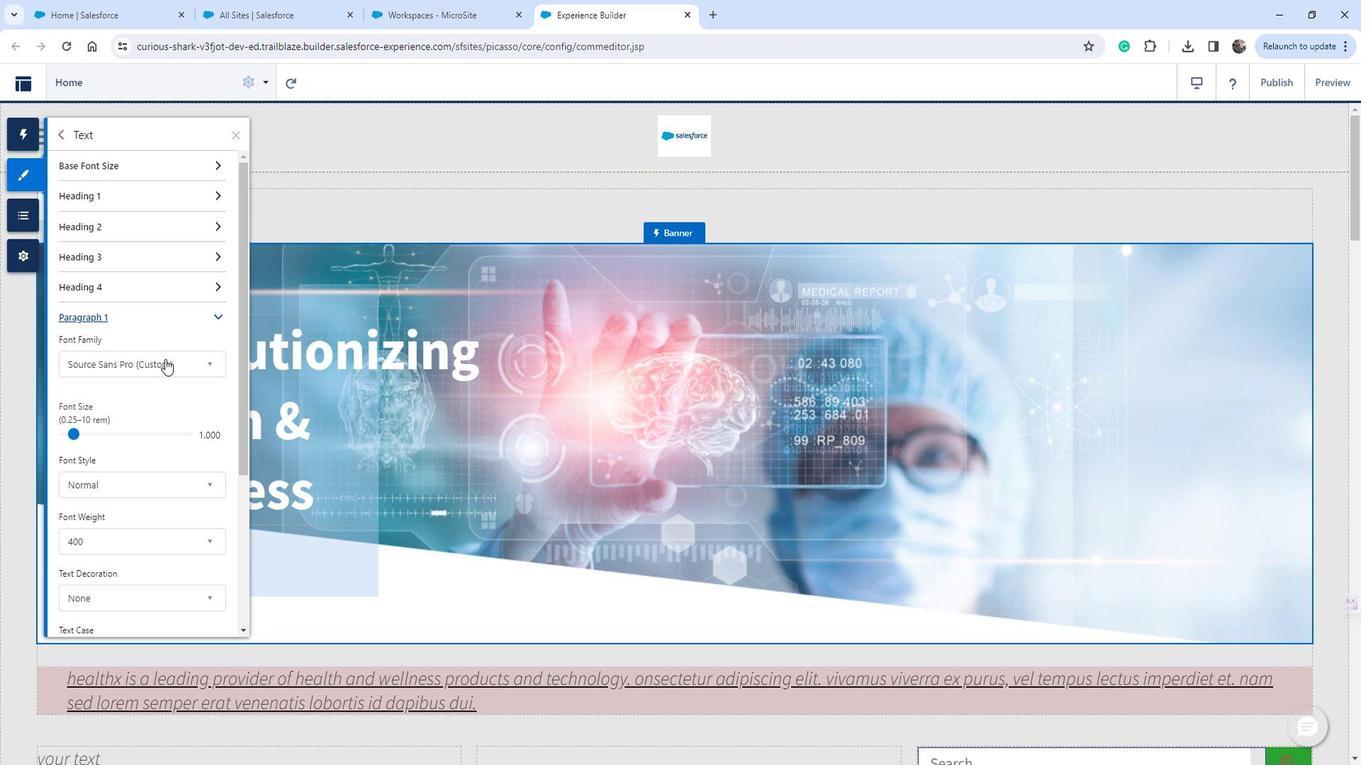 
Action: Mouse scrolled (178, 358) with delta (0, 0)
Screenshot: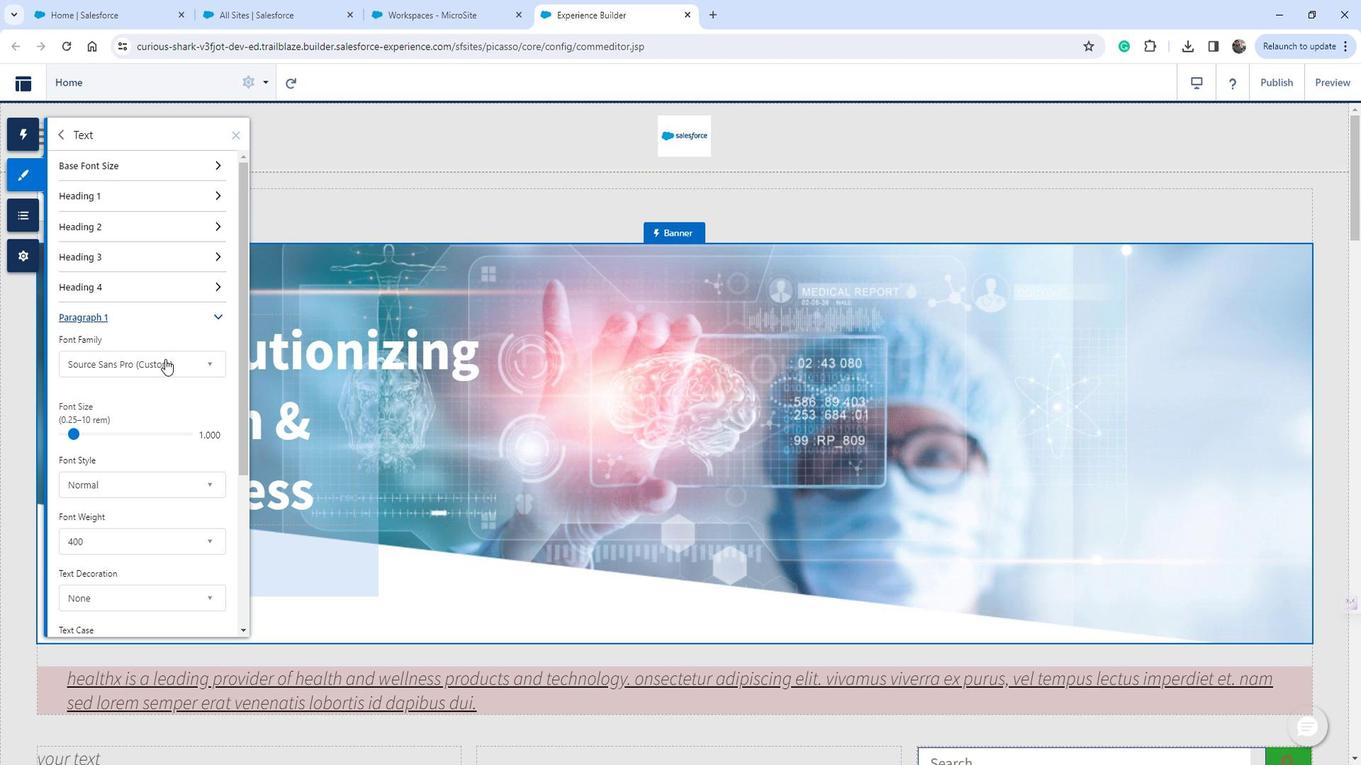 
Action: Mouse moved to (178, 359)
Screenshot: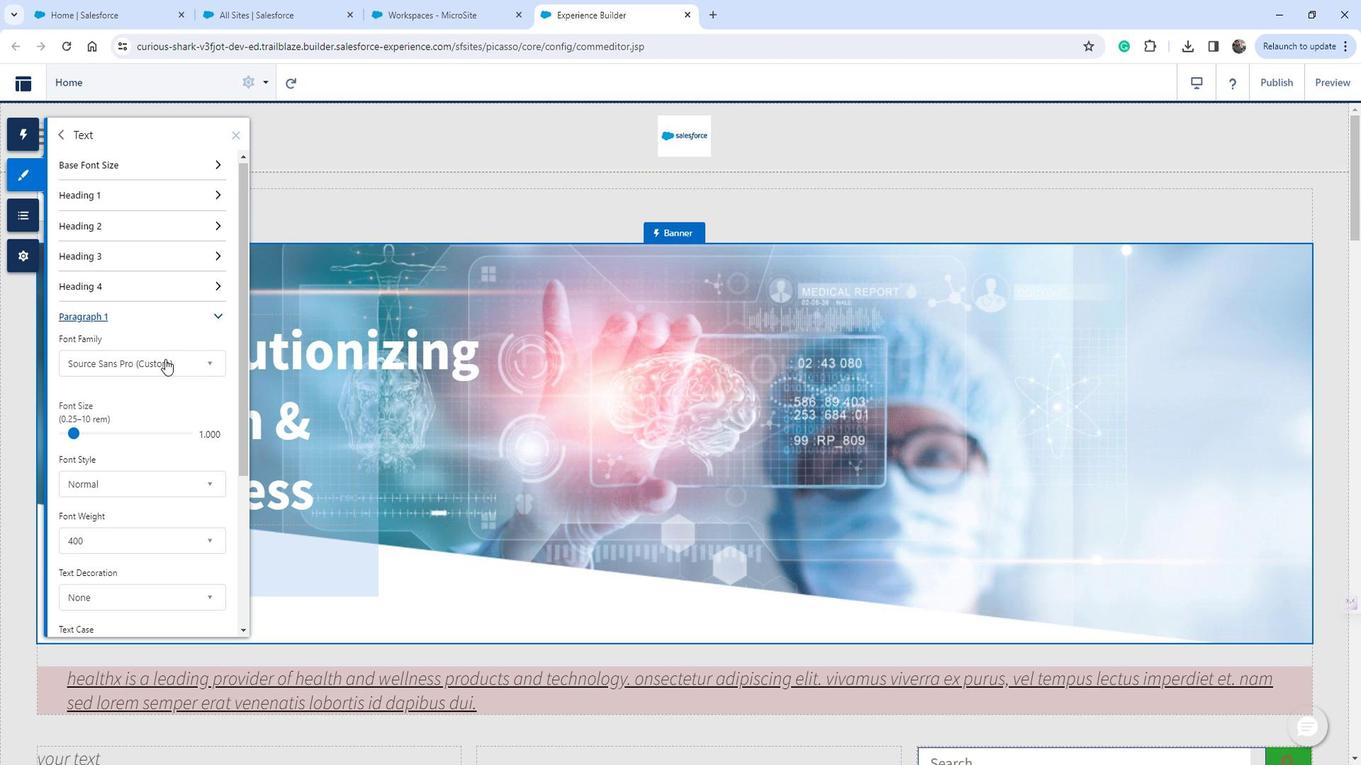 
Action: Mouse scrolled (178, 358) with delta (0, 0)
Screenshot: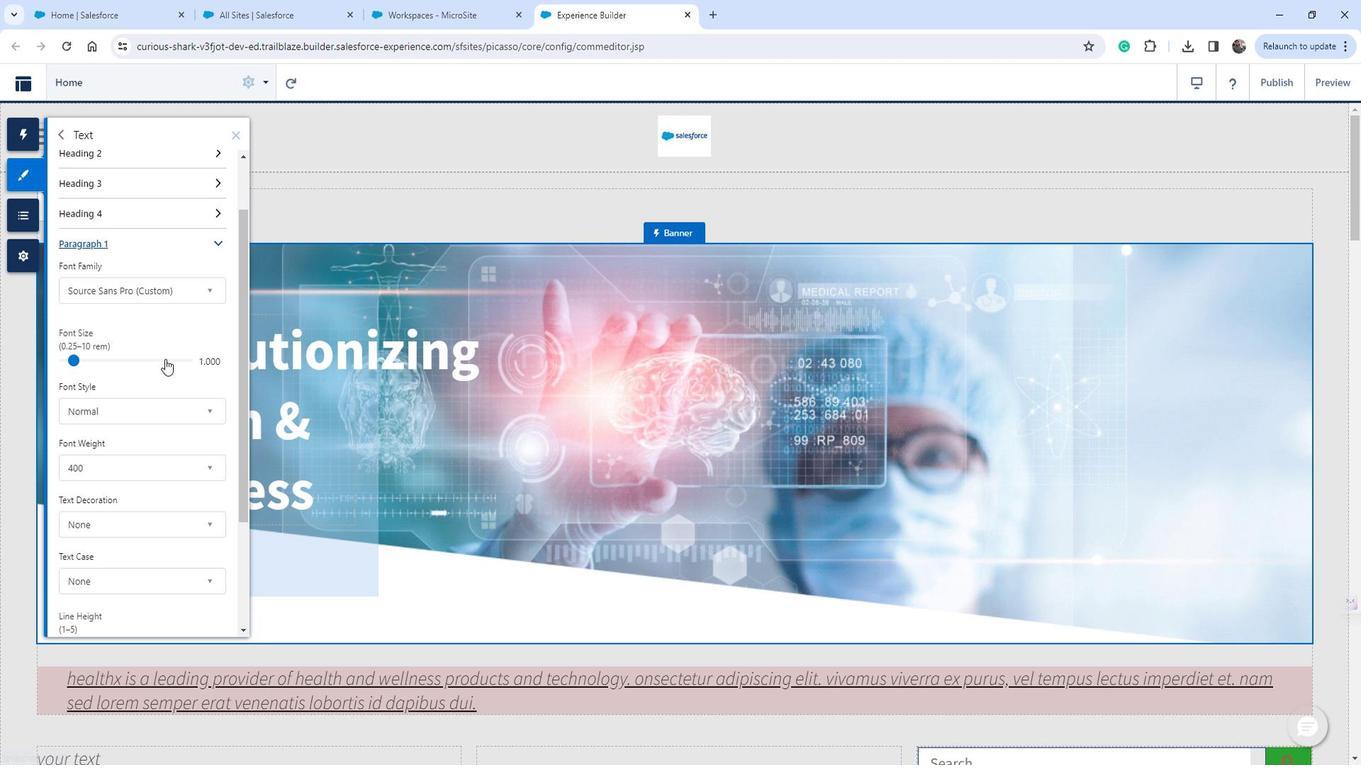
Action: Mouse scrolled (178, 358) with delta (0, 0)
Screenshot: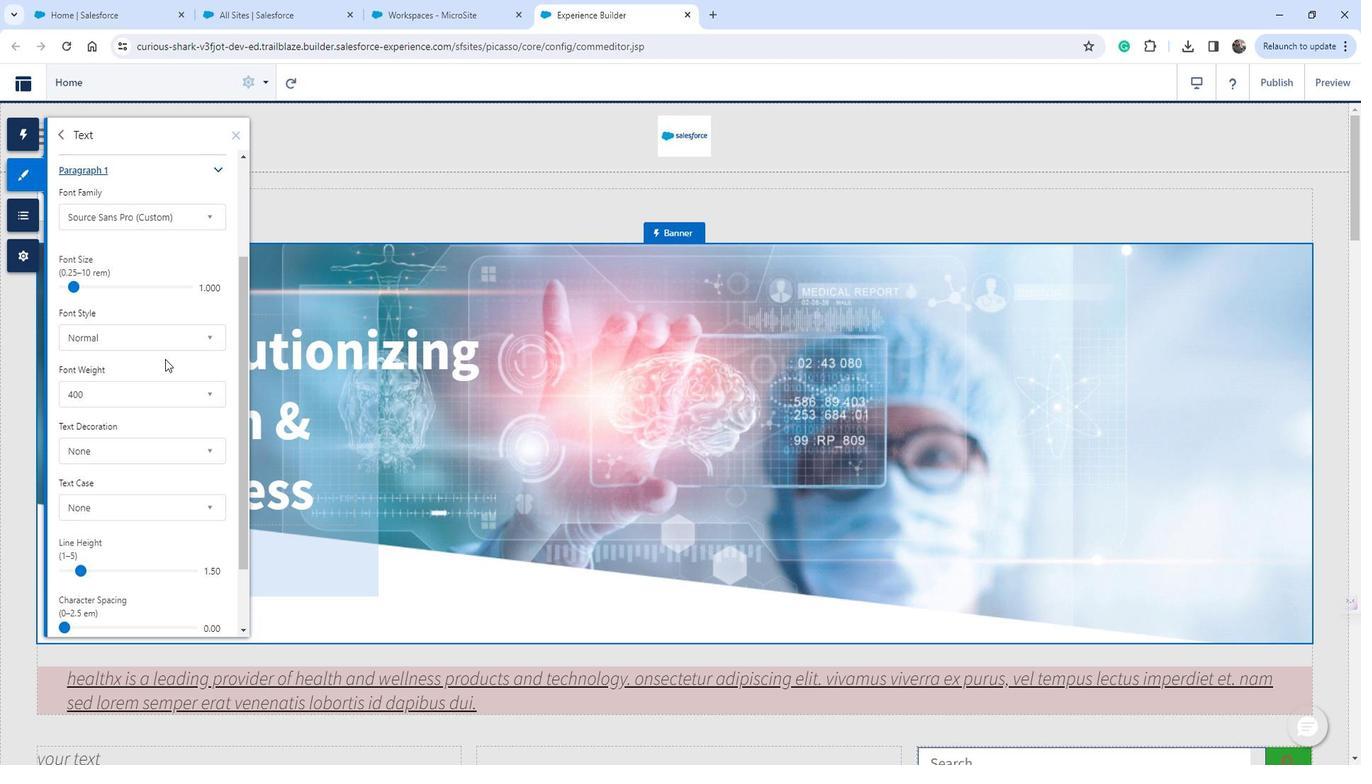 
Action: Mouse moved to (177, 325)
Screenshot: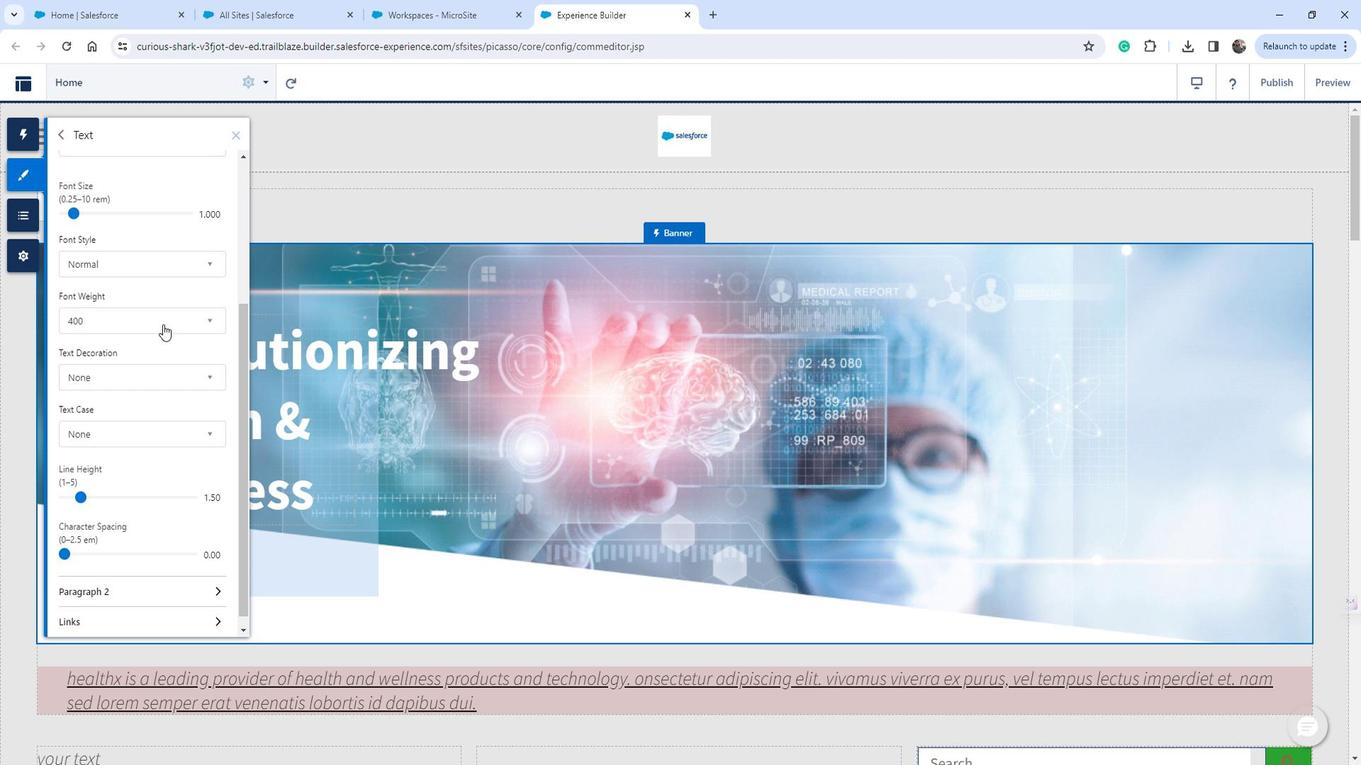 
Action: Mouse pressed left at (177, 325)
Screenshot: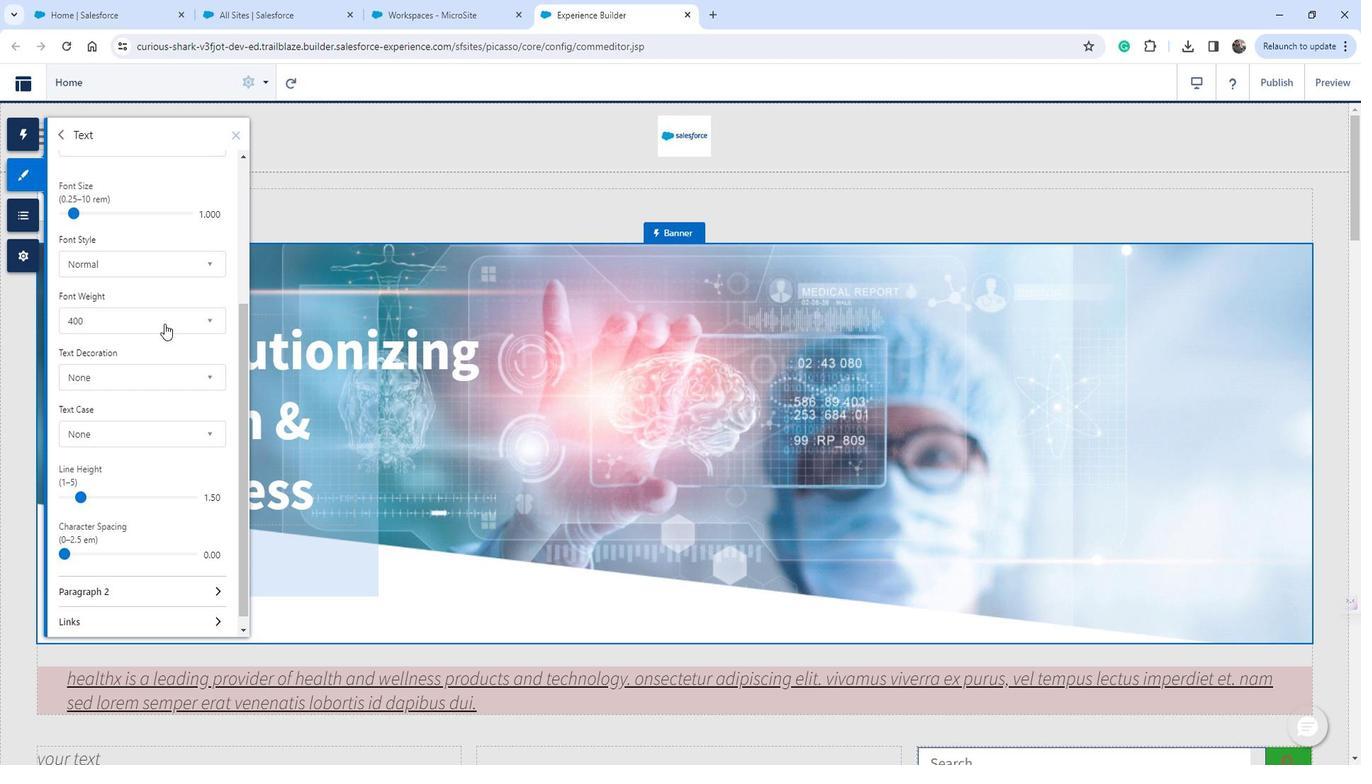 
Action: Mouse moved to (146, 386)
Screenshot: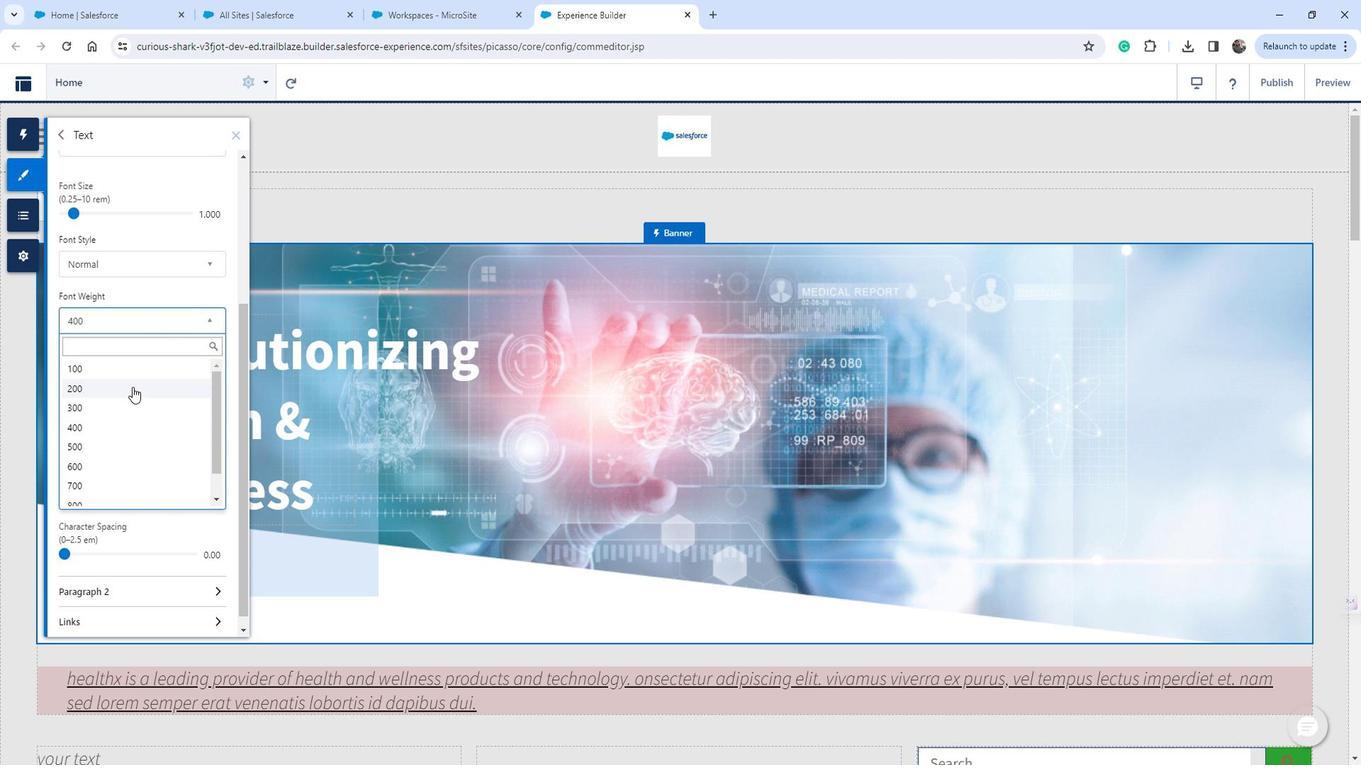 
Action: Mouse pressed left at (146, 386)
Screenshot: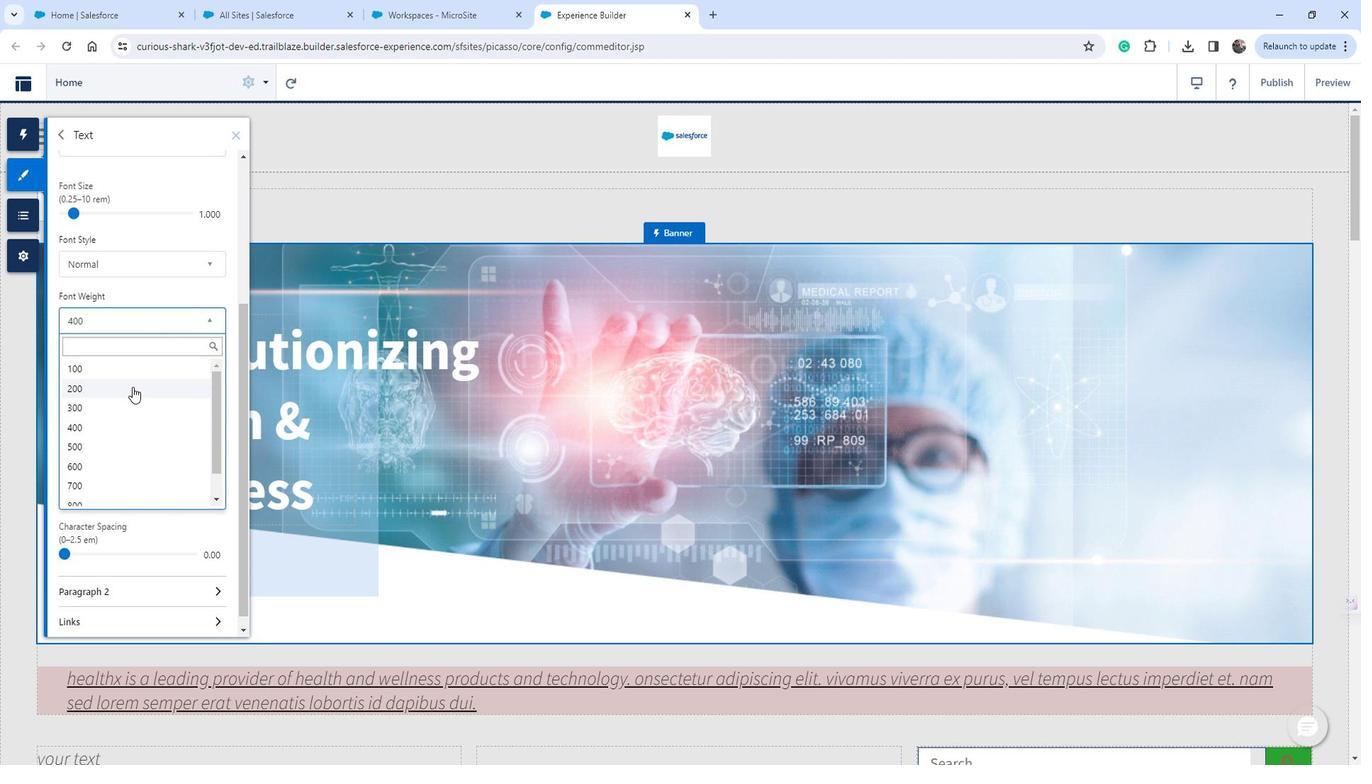 
Action: Mouse moved to (230, 295)
Screenshot: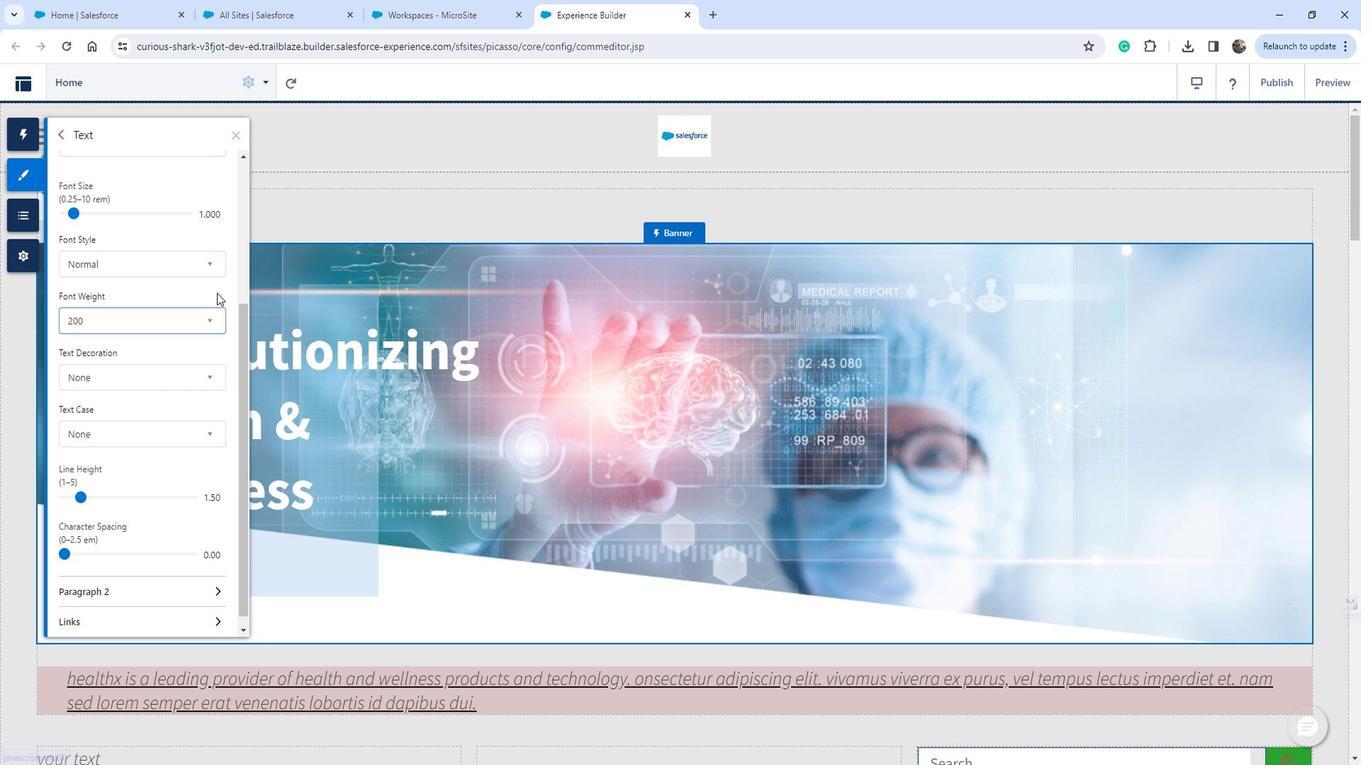 
Action: Mouse pressed left at (230, 295)
Screenshot: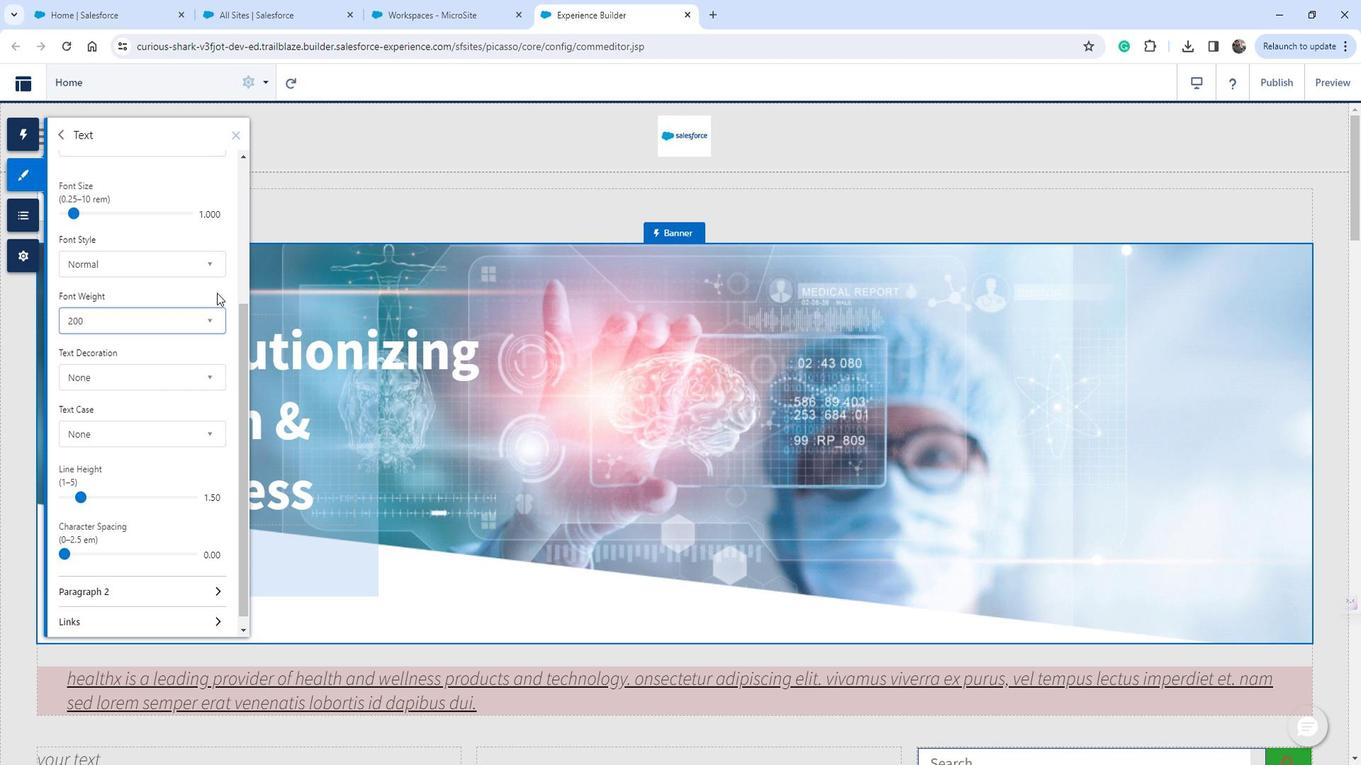 
